 Task: Open Card Compliance Audit Execution in Board Content Marketing Podcast Strategy and Execution to Workspace Email Management and add a team member Softage.2@softage.net, a label Purple, a checklist Feng Shui, an attachment from your google drive, a color Purple and finally, add a card description 'Conduct customer research for new service' and a comment 'Given the potential impact of this task on our company reputation for innovation, let us ensure that we approach it with a sense of creativity and imagination.'. Add a start date 'Jan 06, 1900' with a due date 'Jan 13, 1900'
Action: Mouse moved to (670, 135)
Screenshot: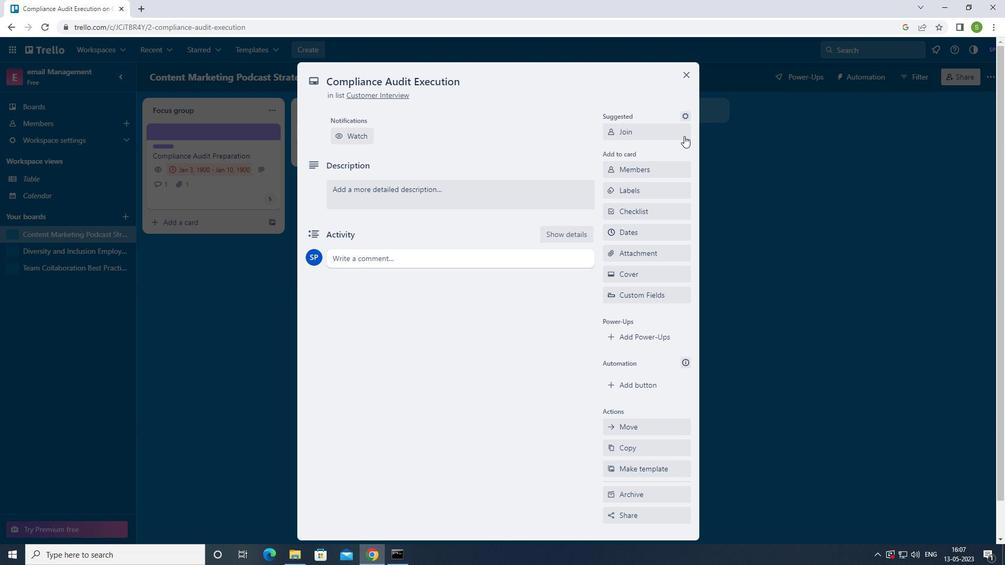 
Action: Mouse pressed left at (670, 135)
Screenshot: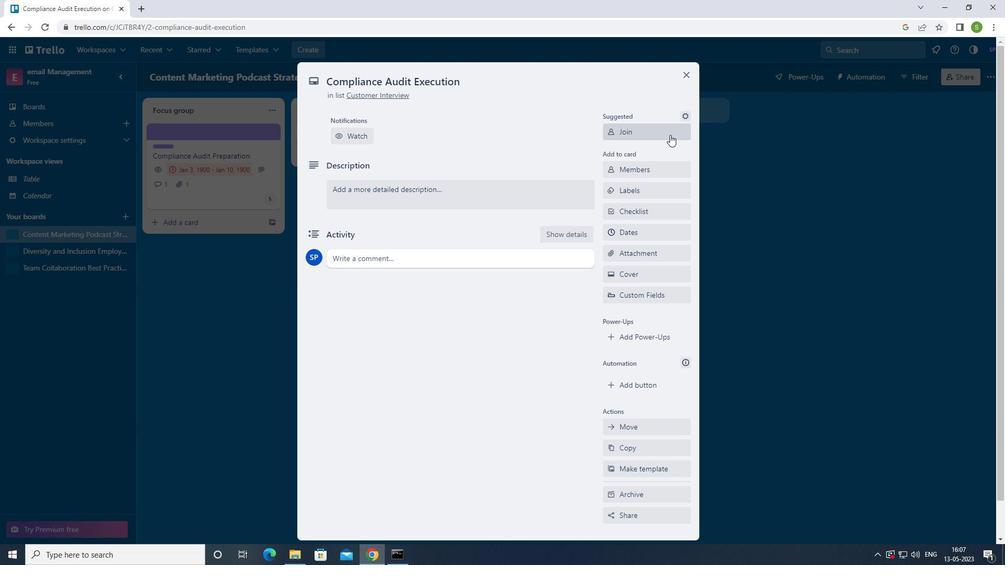 
Action: Mouse moved to (667, 134)
Screenshot: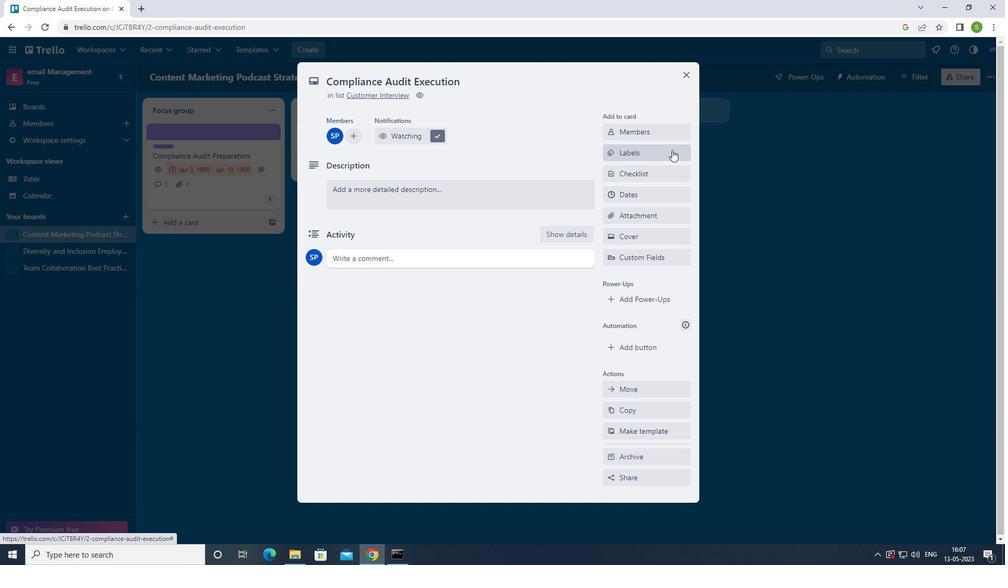 
Action: Mouse pressed left at (667, 134)
Screenshot: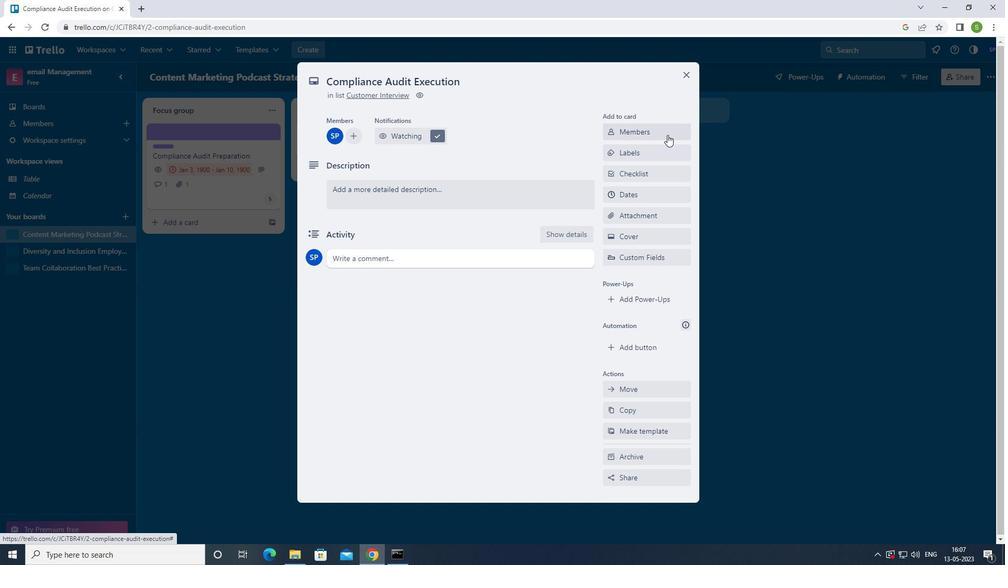 
Action: Mouse moved to (661, 122)
Screenshot: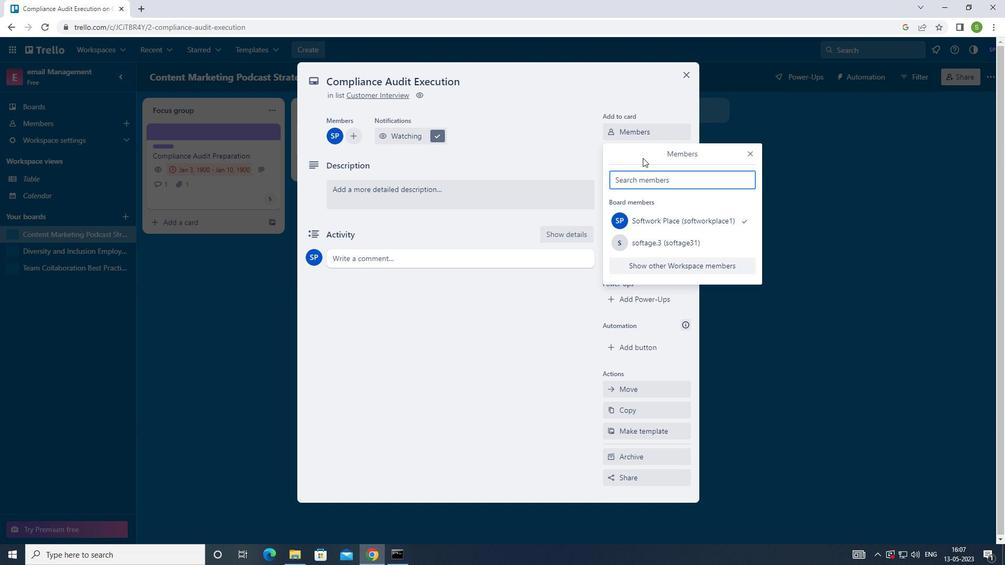 
Action: Key pressed <Key.shift>SOFTAGE.2<Key.shift>@SO
Screenshot: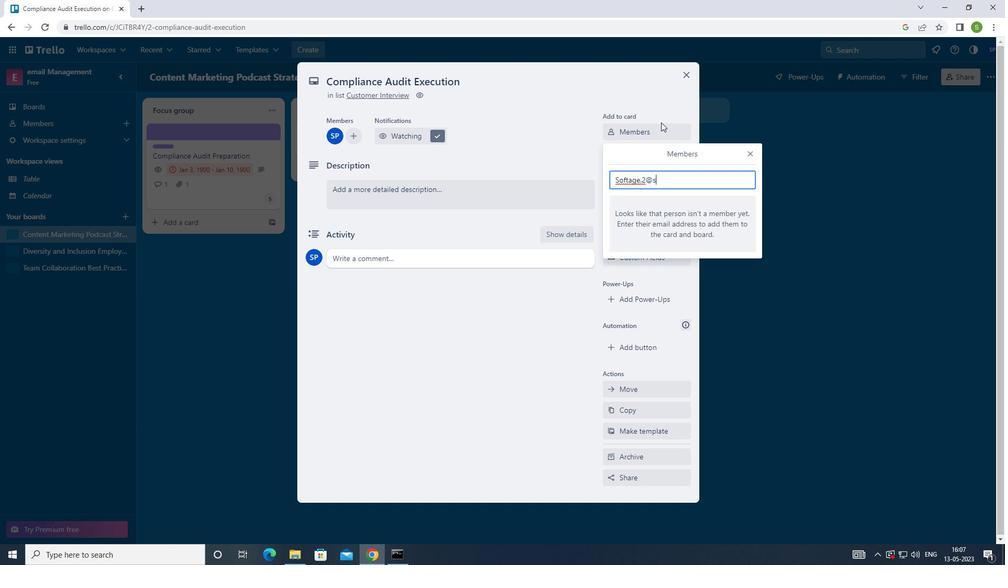 
Action: Mouse moved to (661, 122)
Screenshot: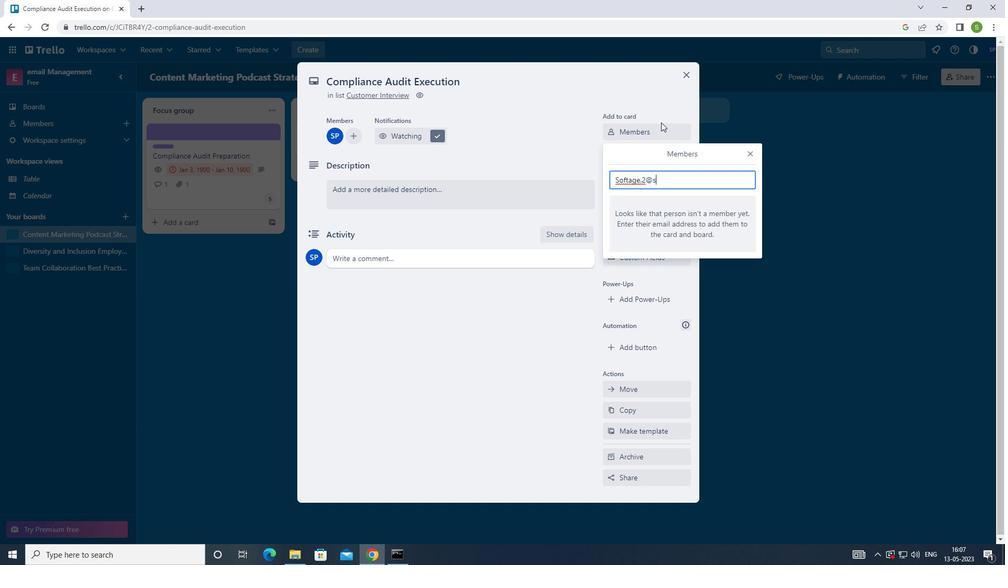 
Action: Key pressed FTAGE.NET
Screenshot: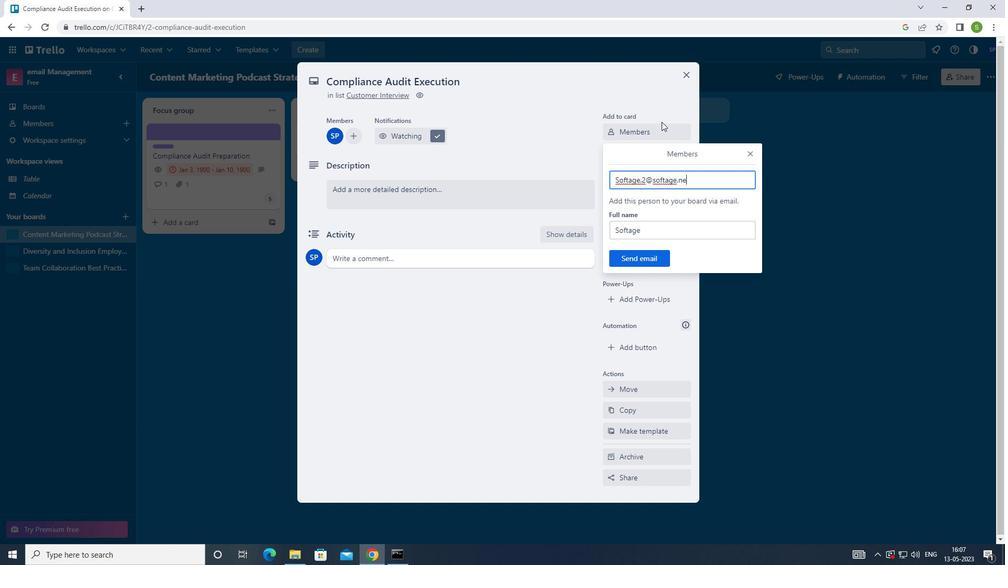 
Action: Mouse moved to (629, 257)
Screenshot: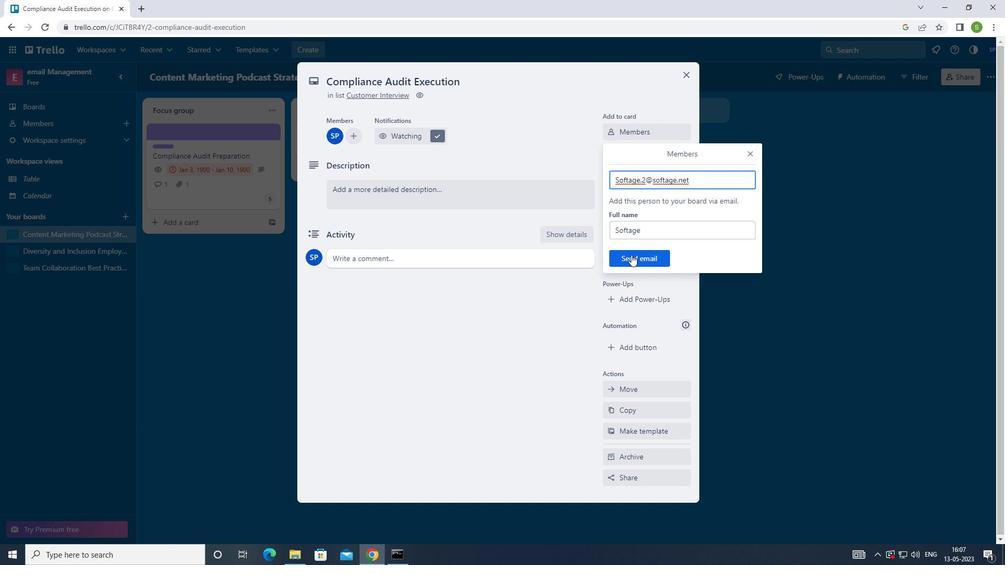 
Action: Mouse pressed left at (629, 257)
Screenshot: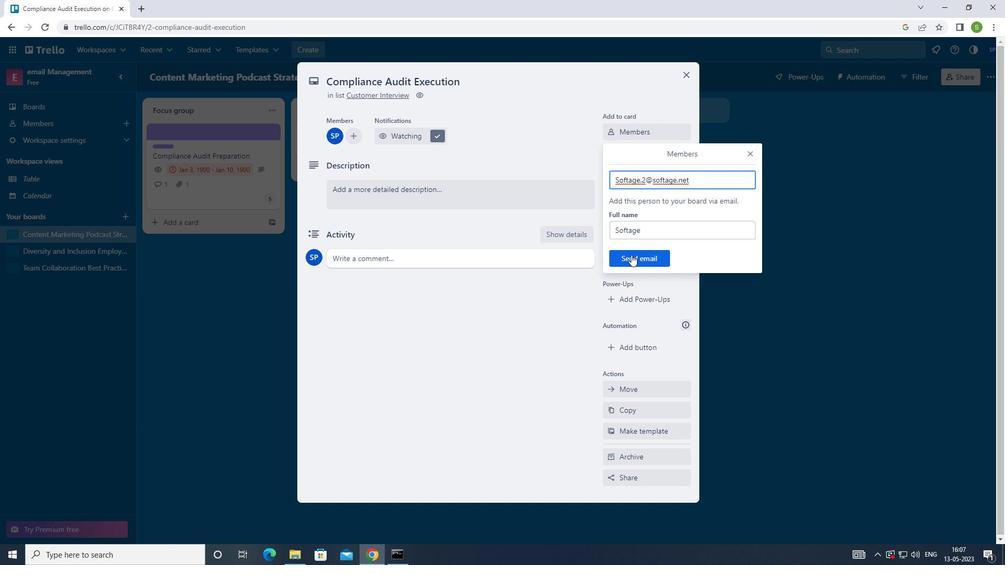 
Action: Mouse moved to (638, 157)
Screenshot: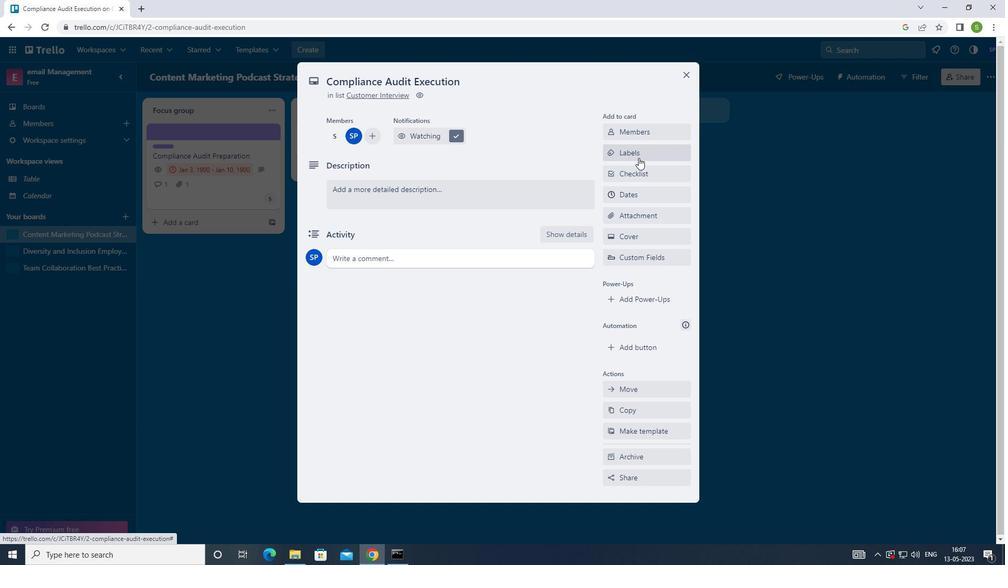 
Action: Mouse pressed left at (638, 157)
Screenshot: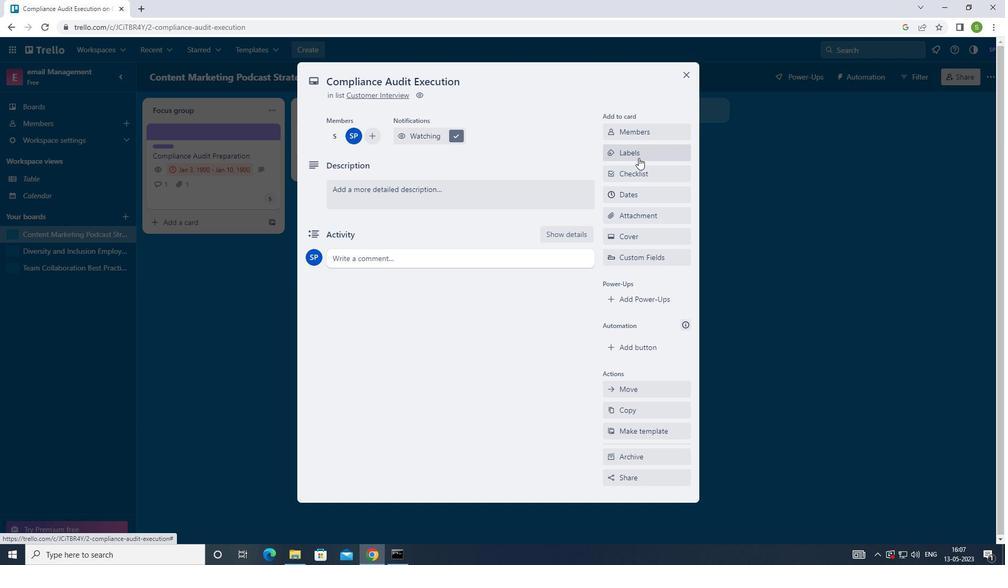 
Action: Mouse moved to (616, 314)
Screenshot: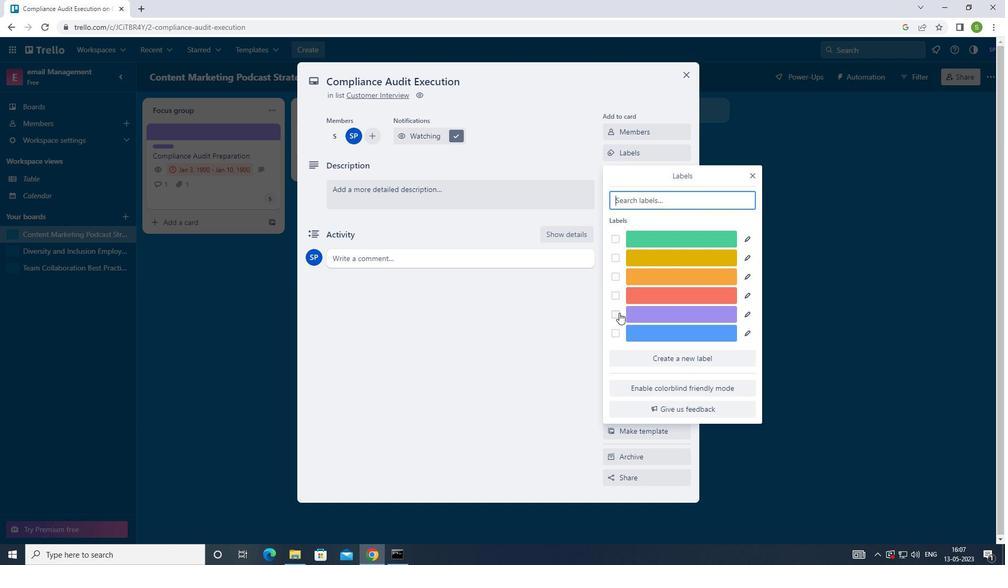 
Action: Mouse pressed left at (616, 314)
Screenshot: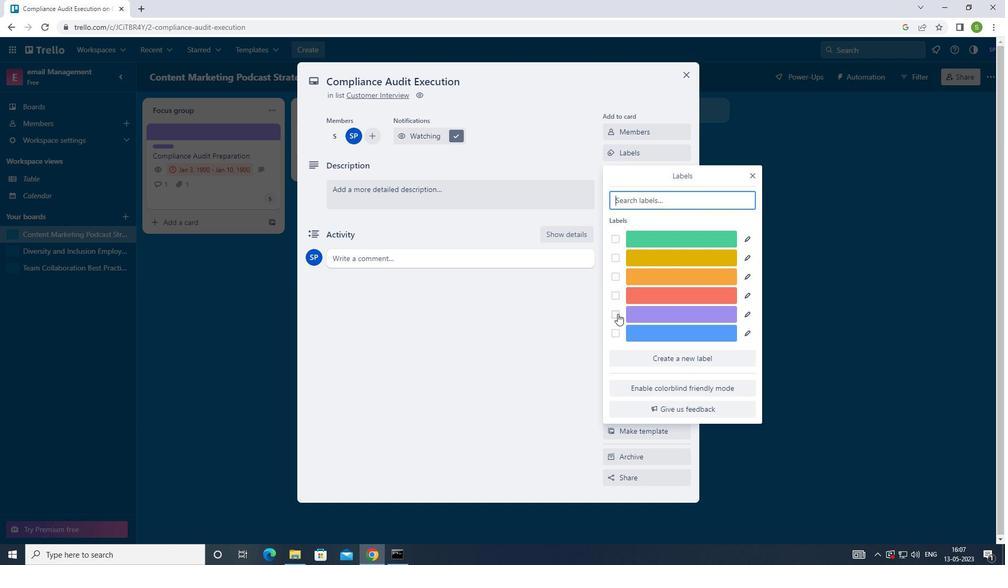 
Action: Mouse moved to (754, 179)
Screenshot: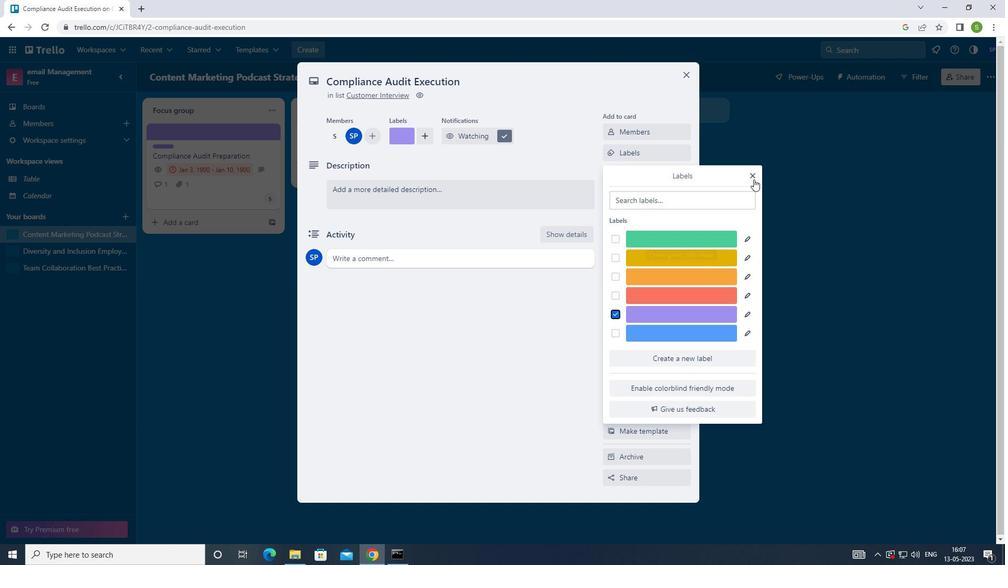 
Action: Mouse pressed left at (754, 179)
Screenshot: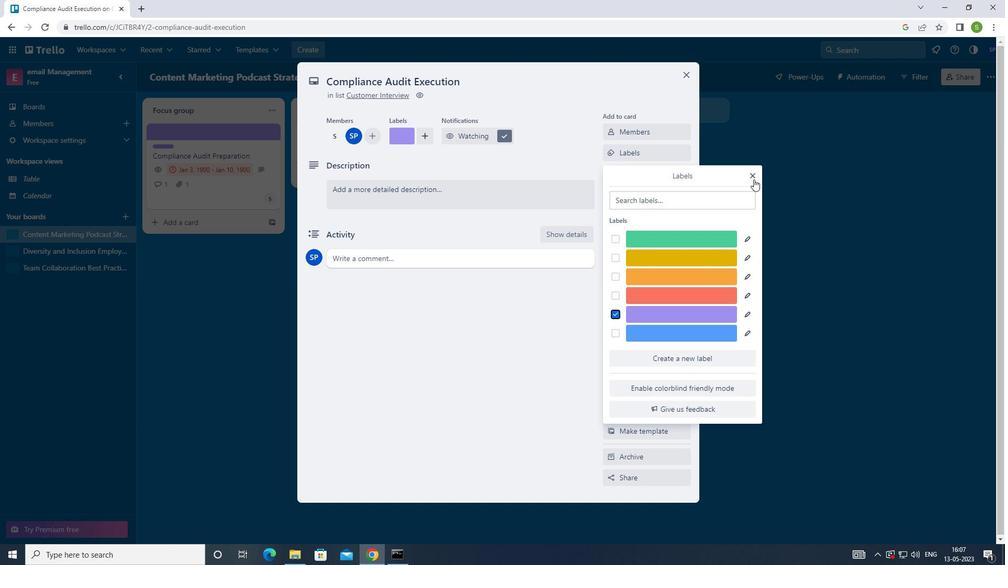 
Action: Mouse moved to (637, 178)
Screenshot: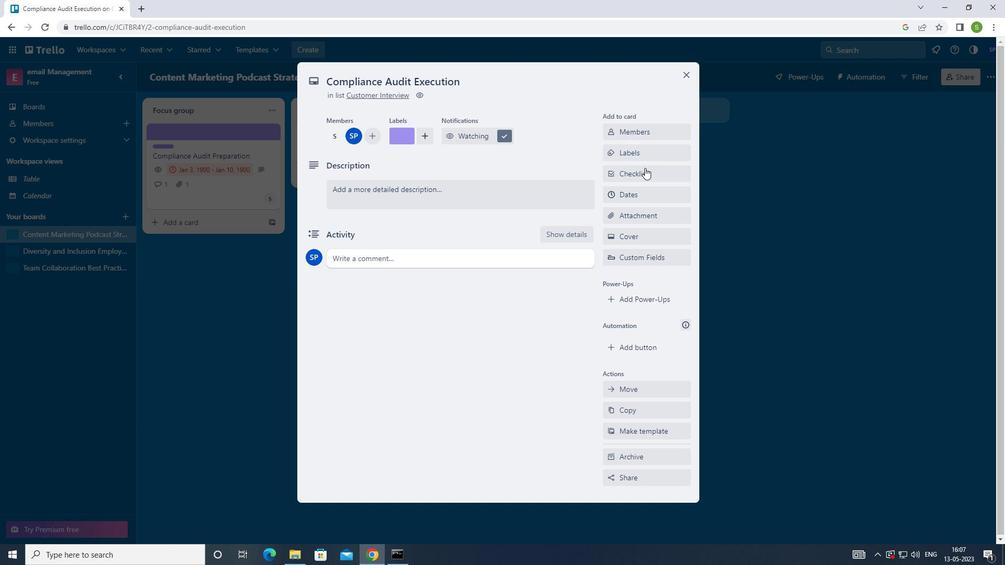 
Action: Mouse pressed left at (637, 178)
Screenshot: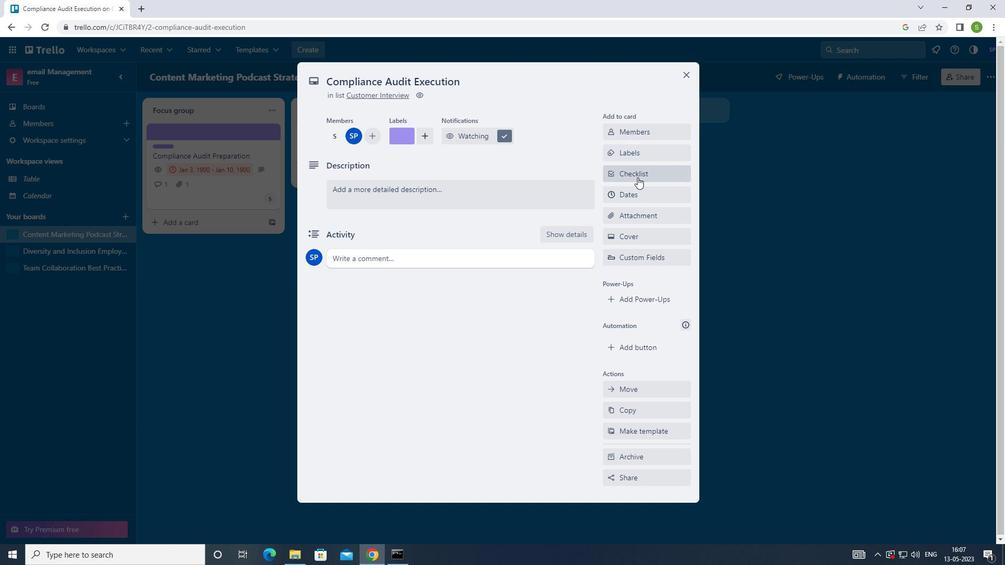 
Action: Mouse moved to (651, 197)
Screenshot: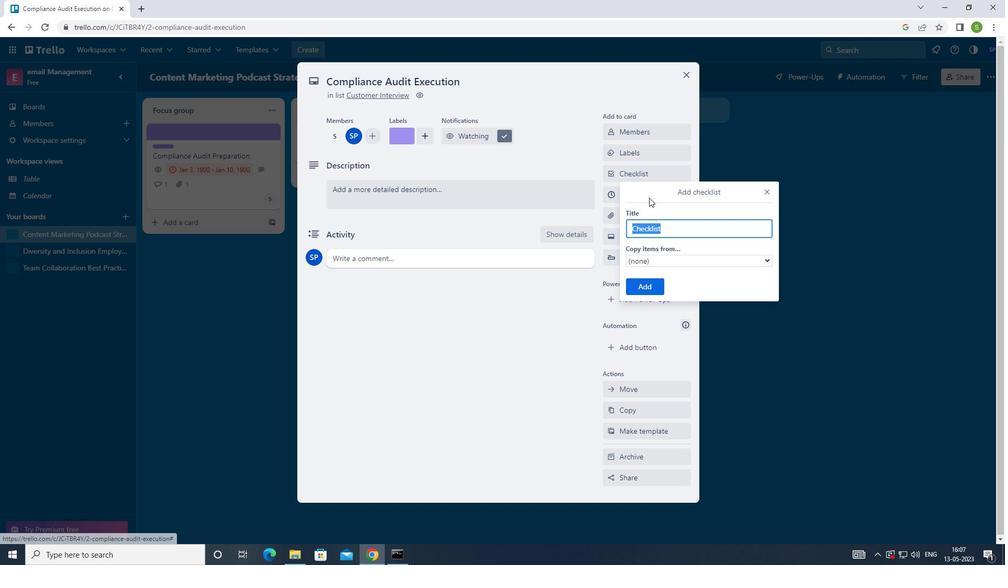 
Action: Key pressed <Key.shift><Key.shift><Key.shift><Key.shift>FENG<Key.space>SHUI
Screenshot: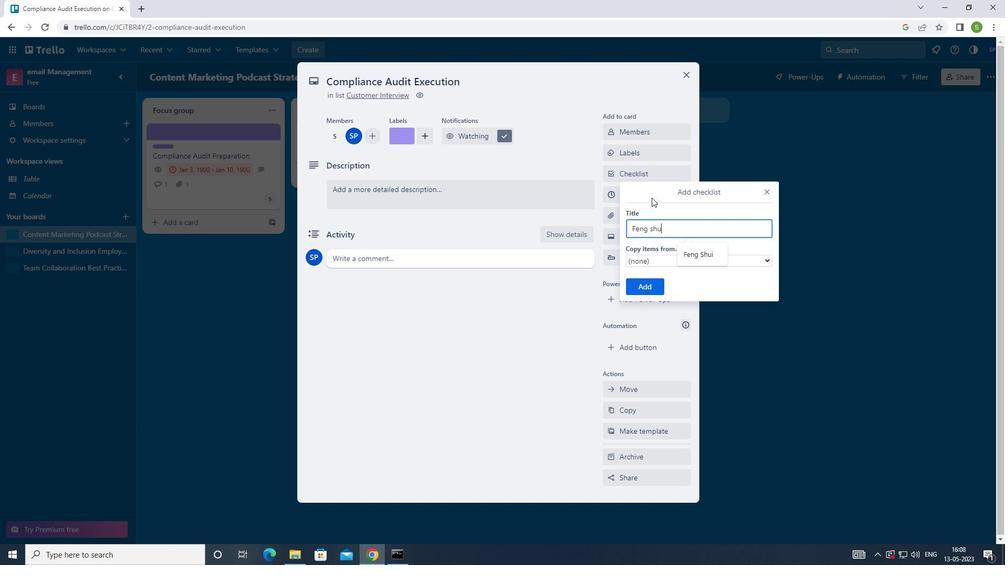 
Action: Mouse moved to (645, 284)
Screenshot: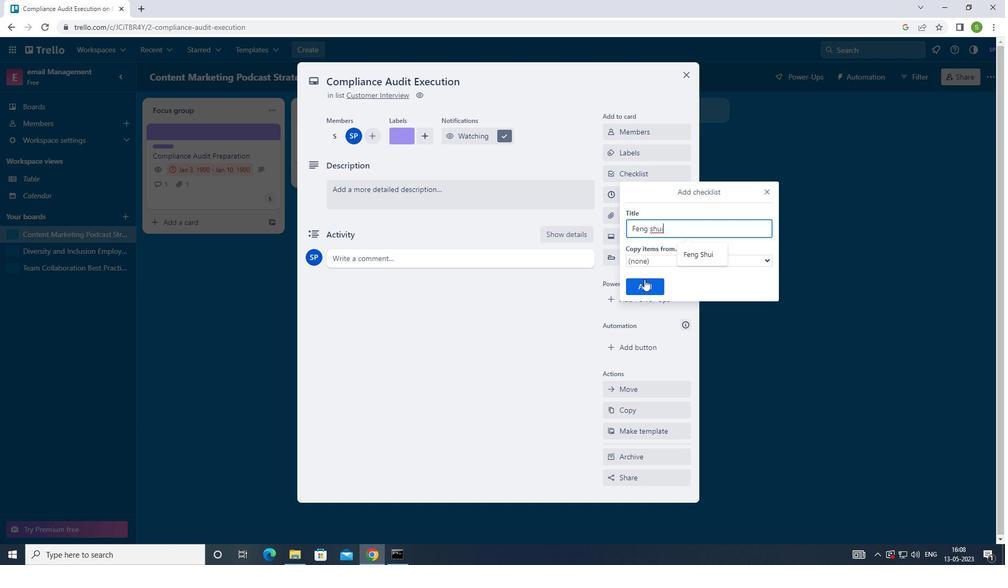 
Action: Mouse pressed left at (645, 284)
Screenshot: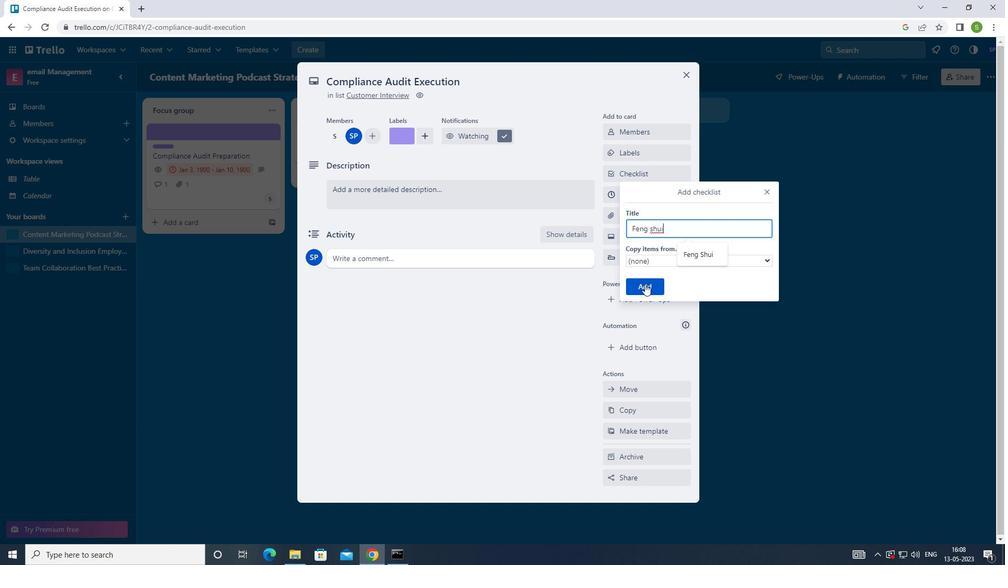 
Action: Mouse moved to (647, 220)
Screenshot: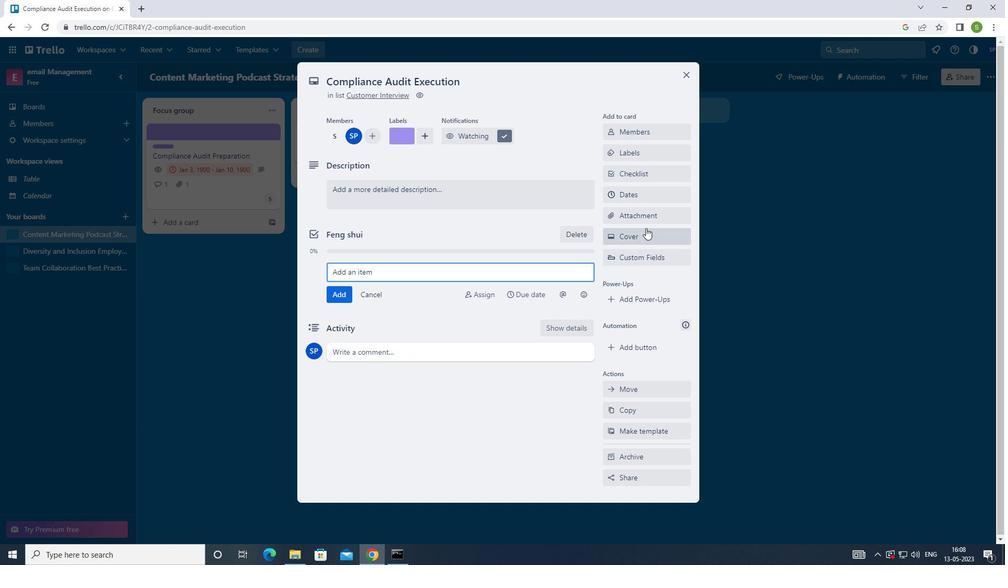 
Action: Mouse pressed left at (647, 220)
Screenshot: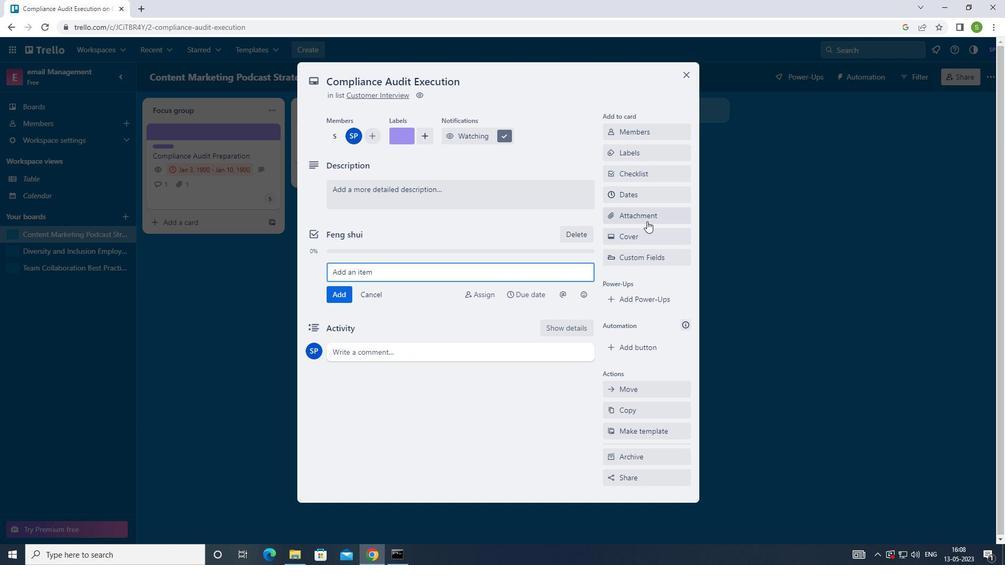 
Action: Mouse moved to (635, 296)
Screenshot: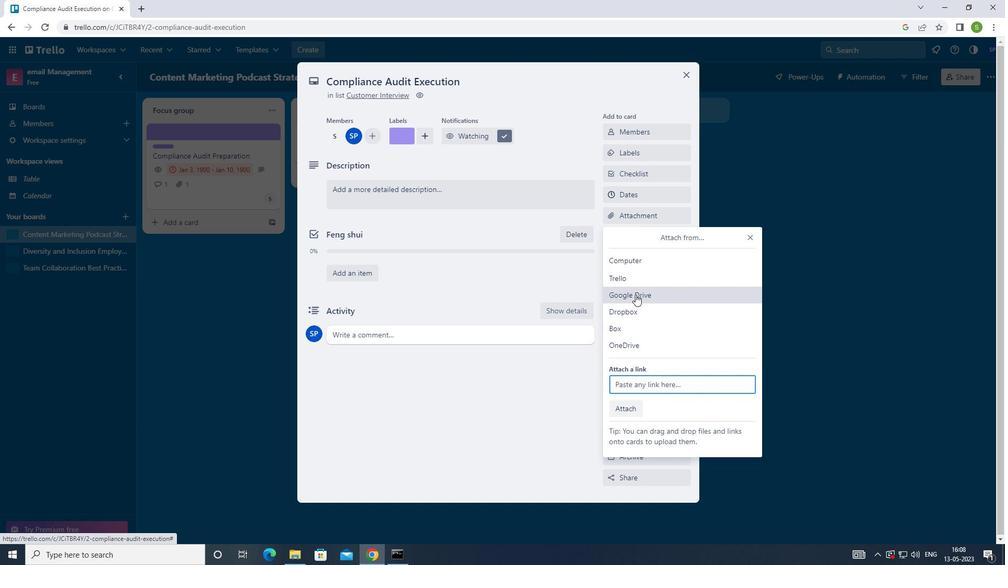 
Action: Mouse pressed left at (635, 296)
Screenshot: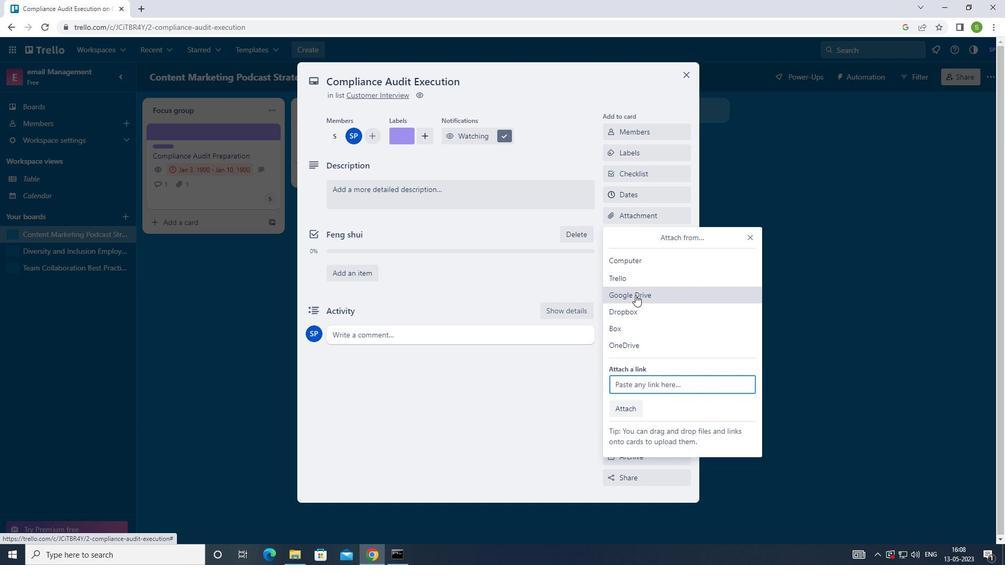 
Action: Mouse moved to (298, 261)
Screenshot: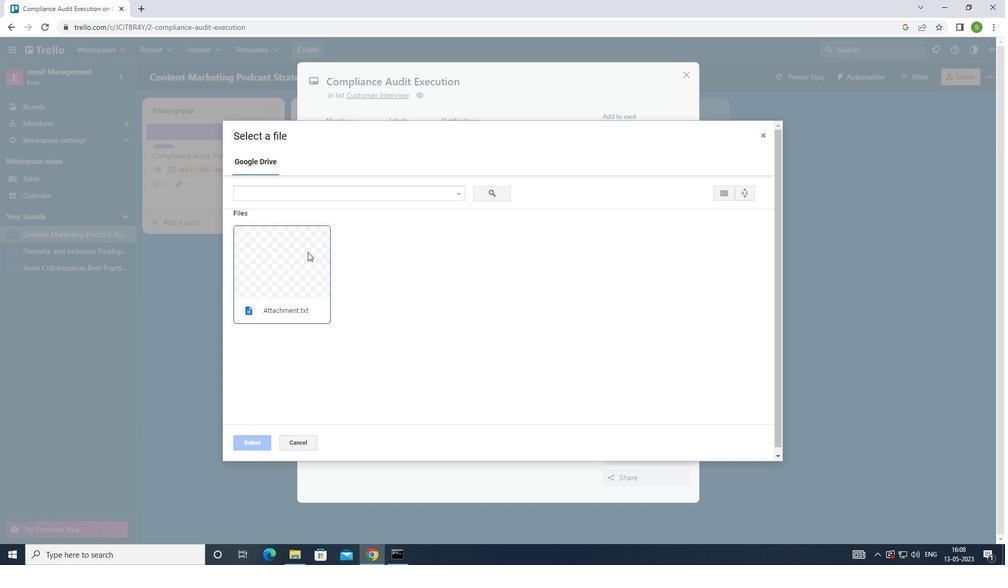 
Action: Mouse pressed left at (298, 261)
Screenshot: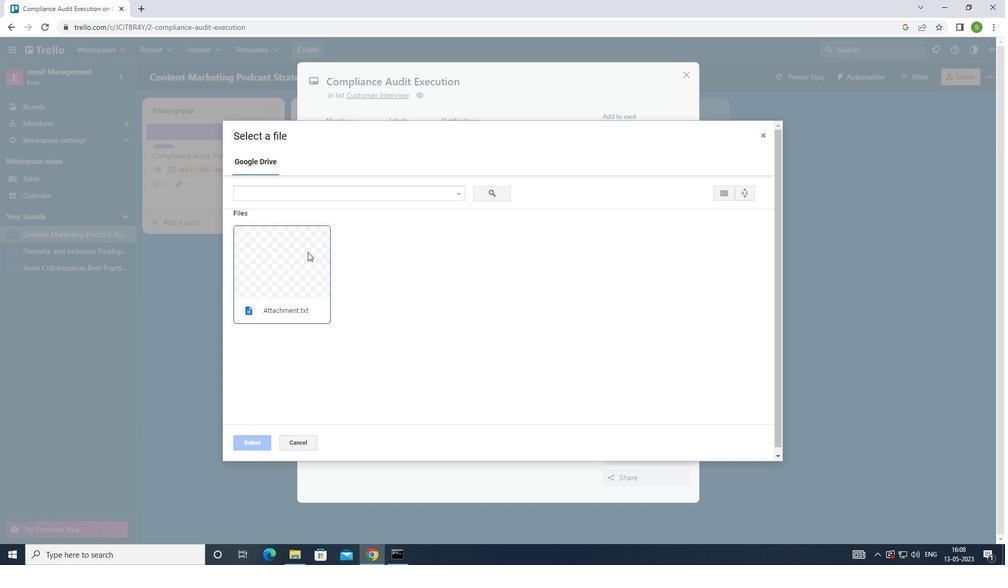 
Action: Mouse moved to (254, 439)
Screenshot: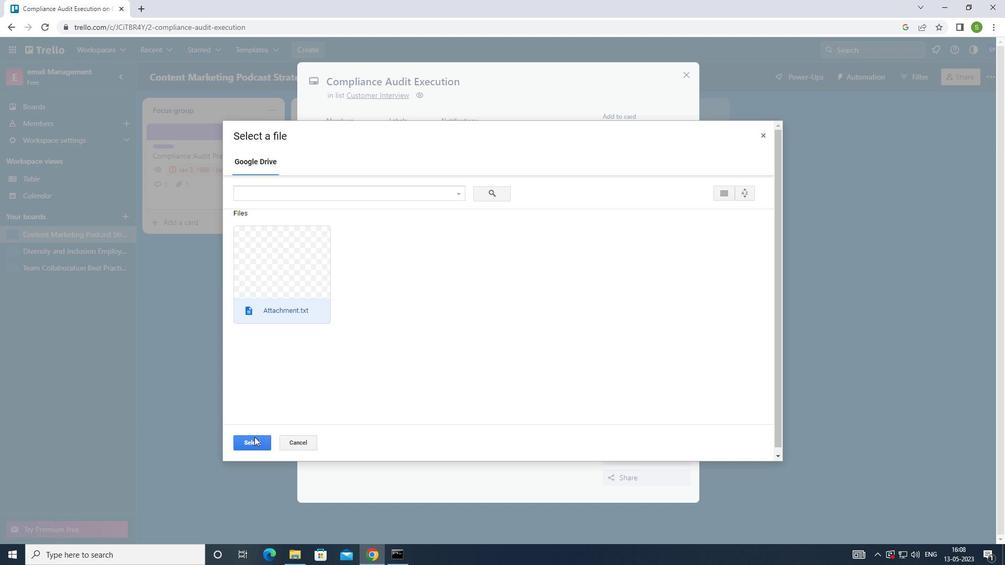 
Action: Mouse pressed left at (254, 439)
Screenshot: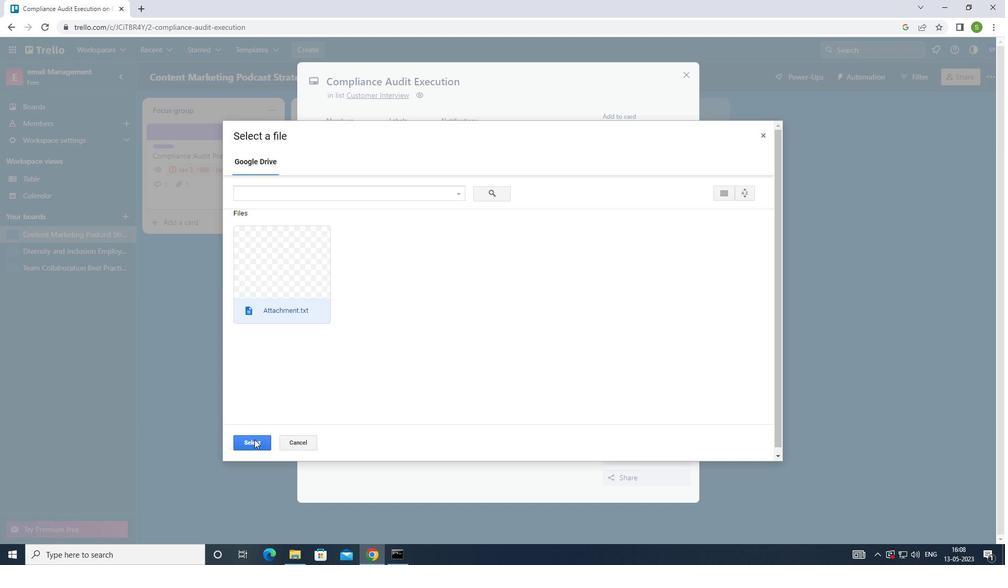 
Action: Mouse moved to (642, 238)
Screenshot: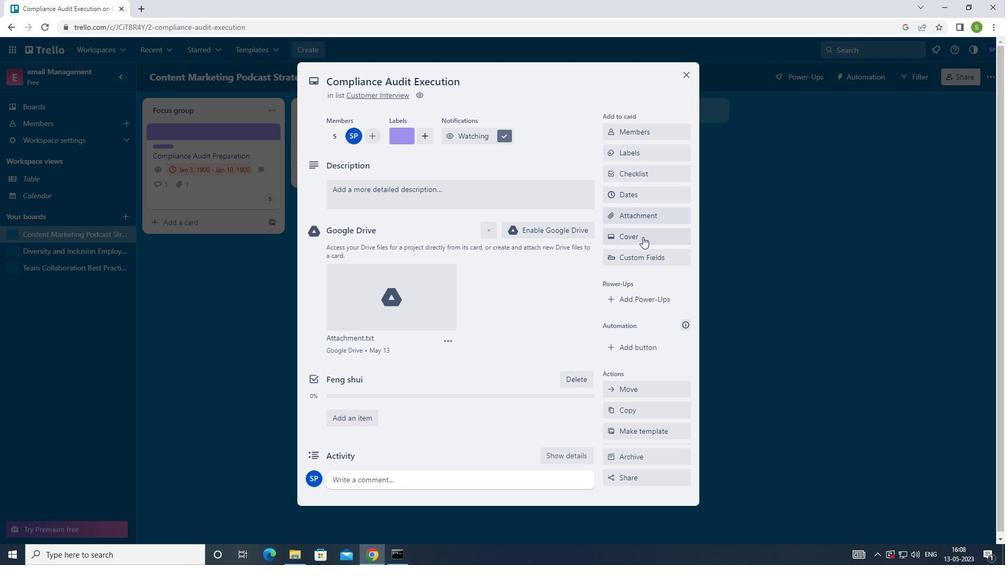 
Action: Mouse pressed left at (642, 238)
Screenshot: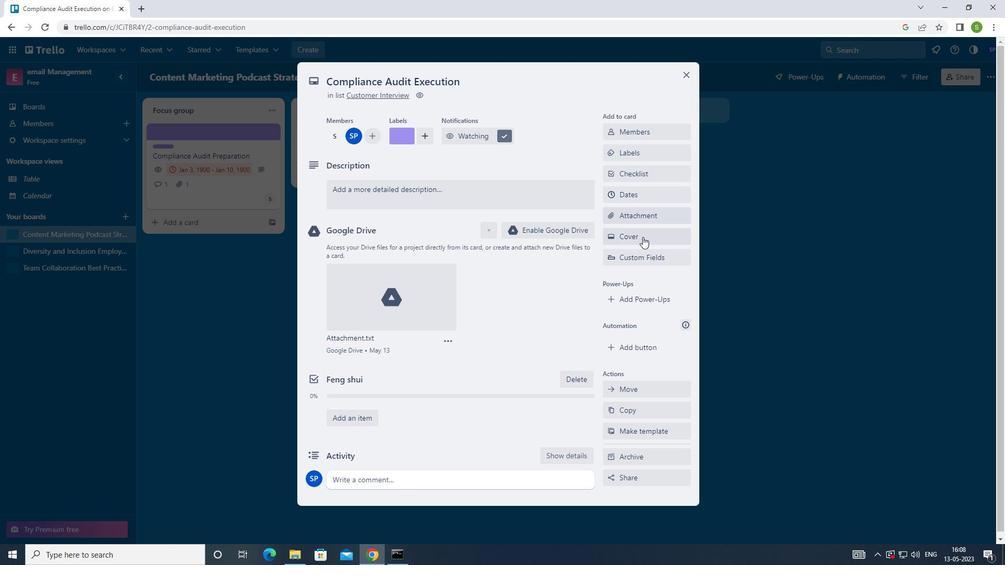 
Action: Mouse moved to (743, 336)
Screenshot: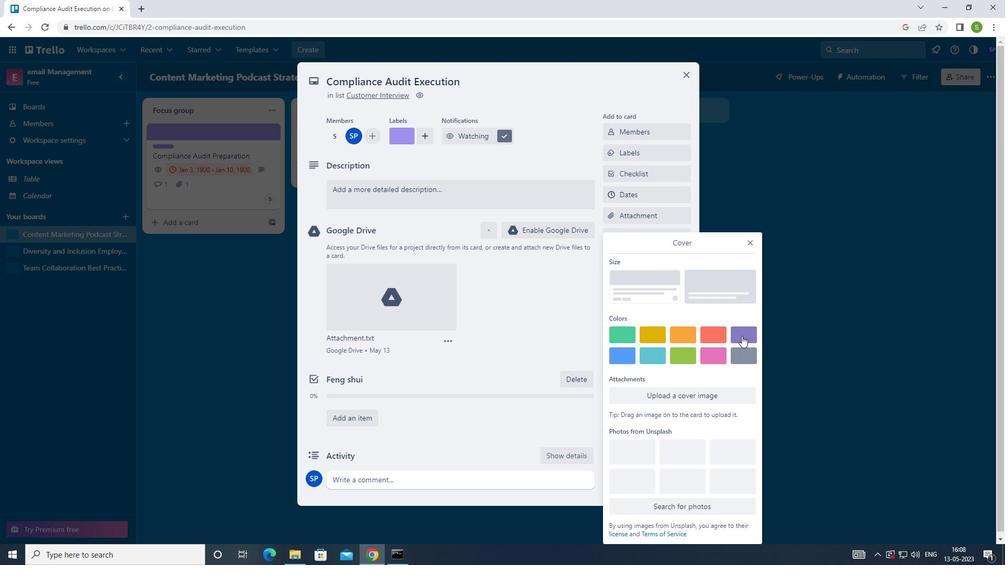 
Action: Mouse pressed left at (743, 336)
Screenshot: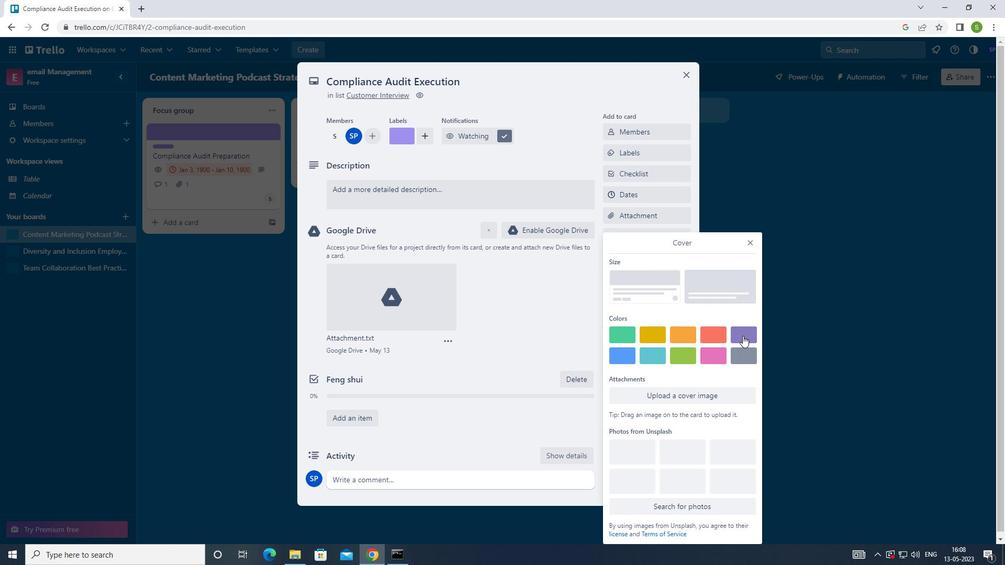 
Action: Mouse moved to (750, 221)
Screenshot: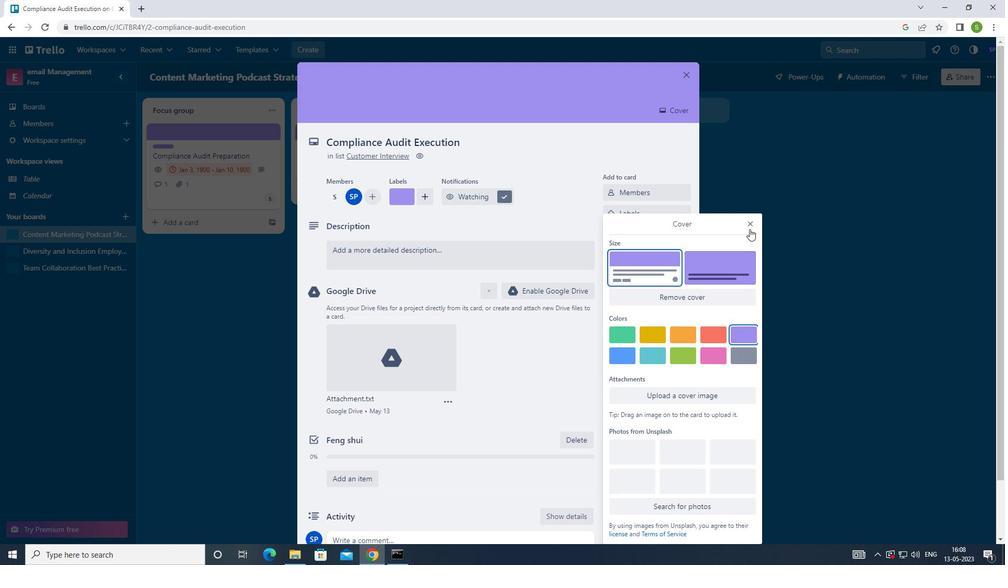 
Action: Mouse pressed left at (750, 221)
Screenshot: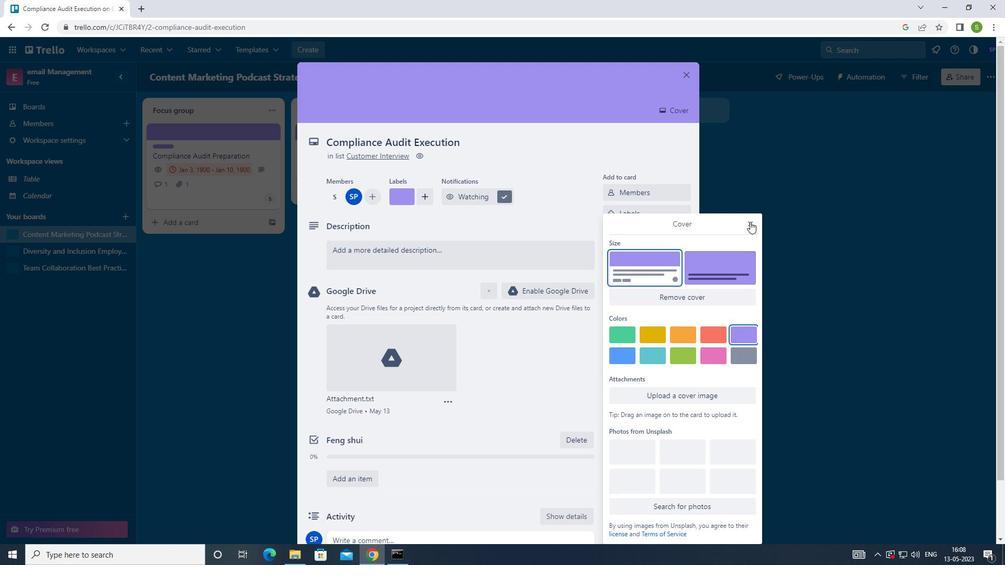 
Action: Mouse moved to (516, 258)
Screenshot: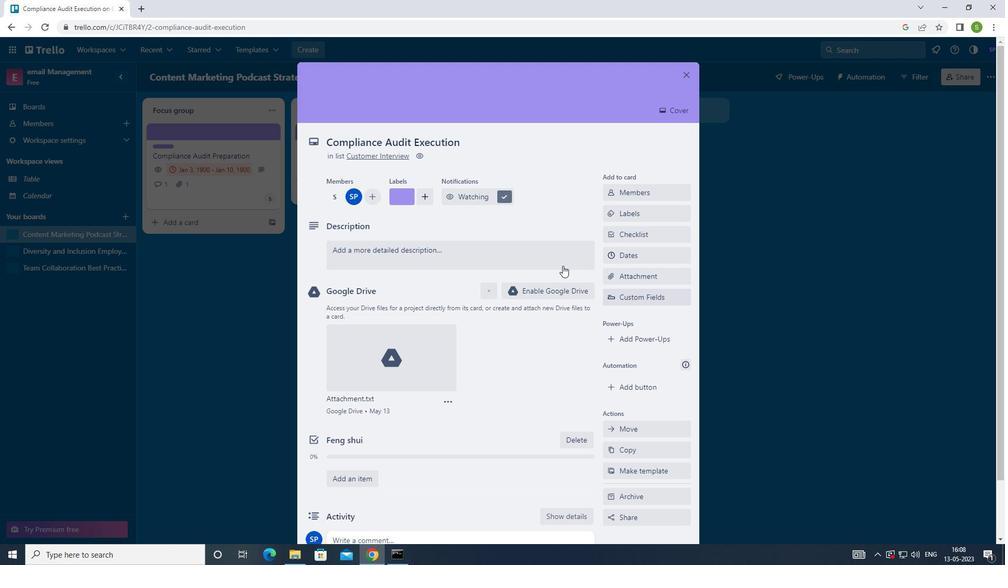 
Action: Mouse pressed left at (516, 258)
Screenshot: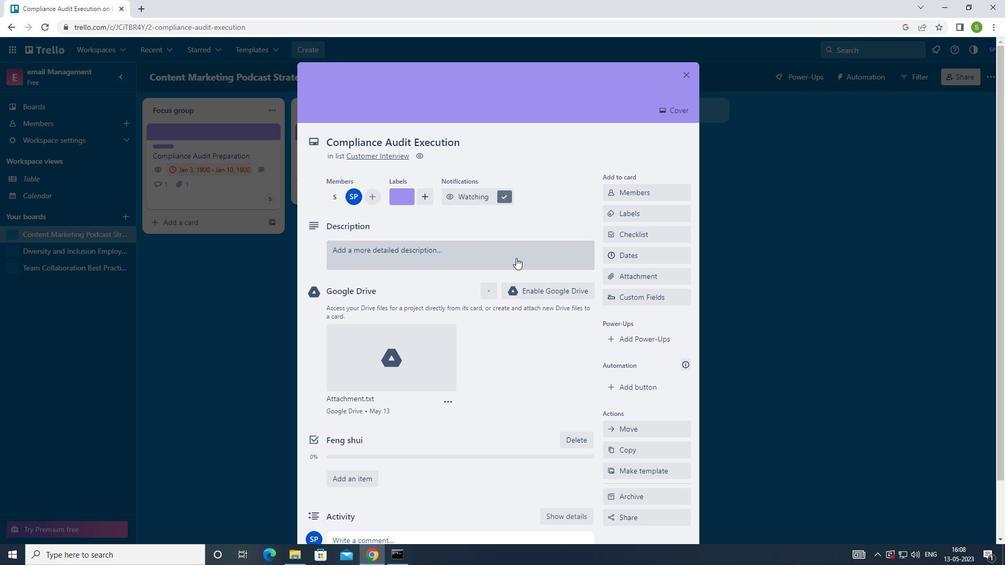 
Action: Mouse moved to (528, 256)
Screenshot: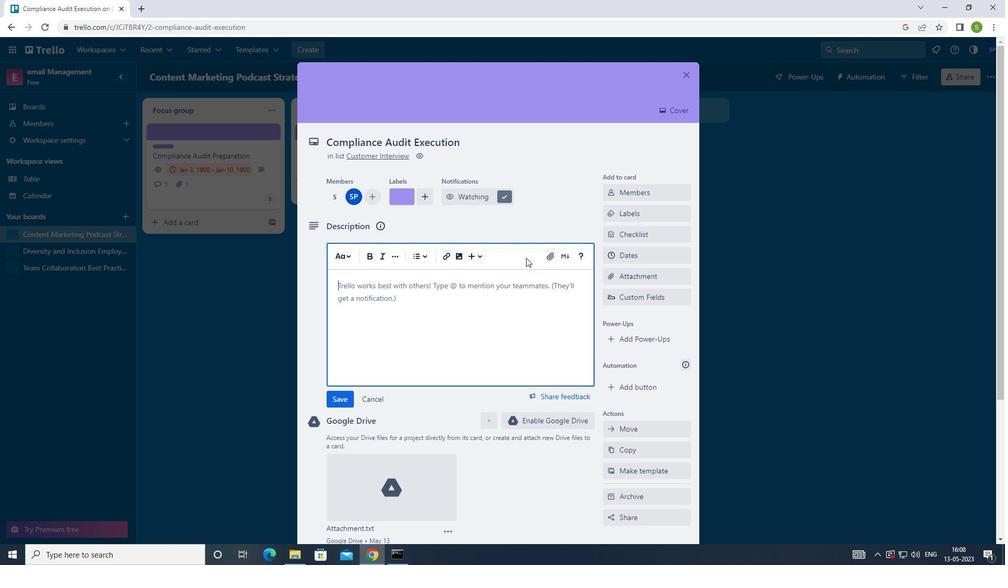 
Action: Key pressed <Key.shift>CONDUCT<Key.space>CUSTOMER<Key.space>RESEARCH<Key.space>FOR<Key.space>NEW<Key.space>SEVICE
Screenshot: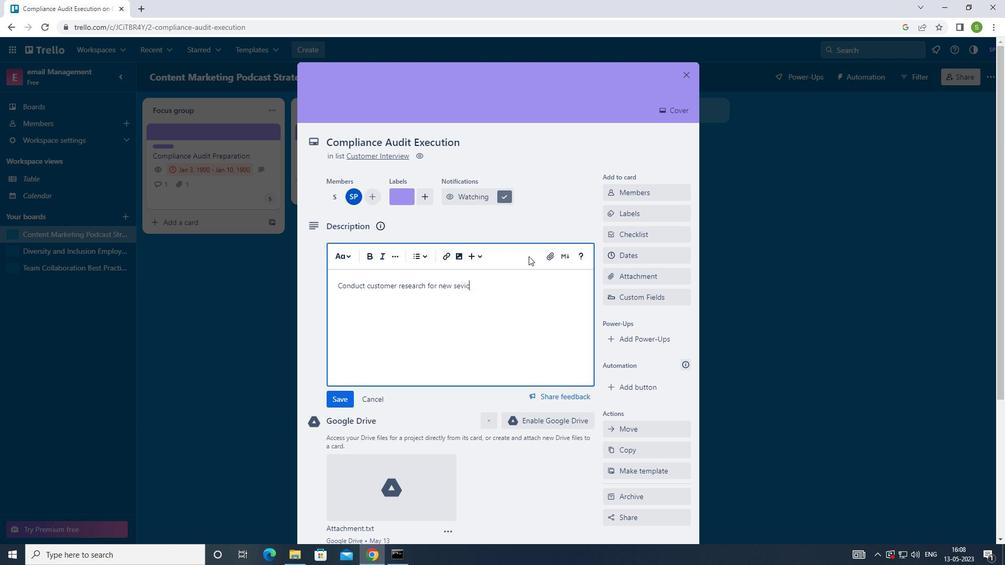 
Action: Mouse moved to (460, 287)
Screenshot: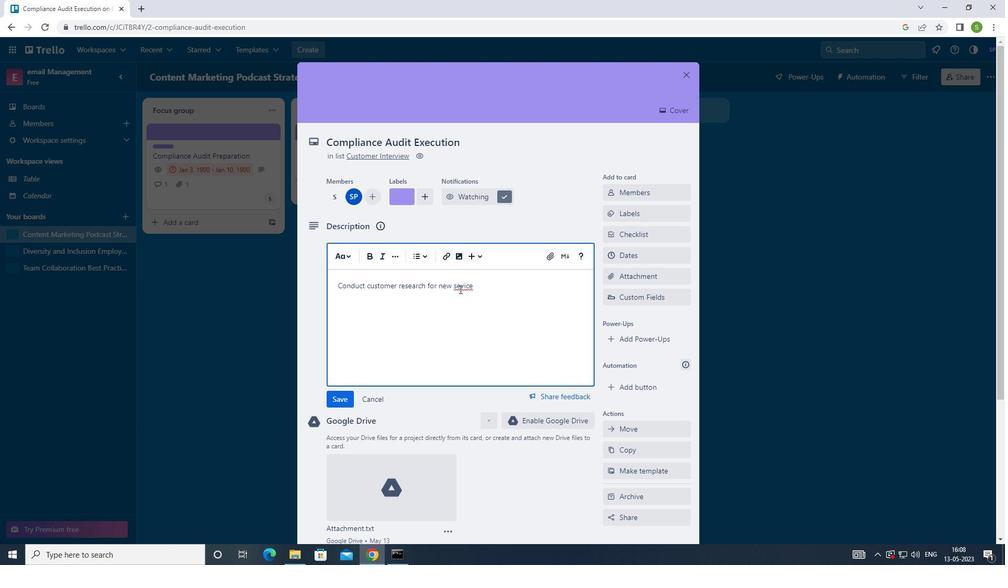 
Action: Mouse pressed left at (460, 287)
Screenshot: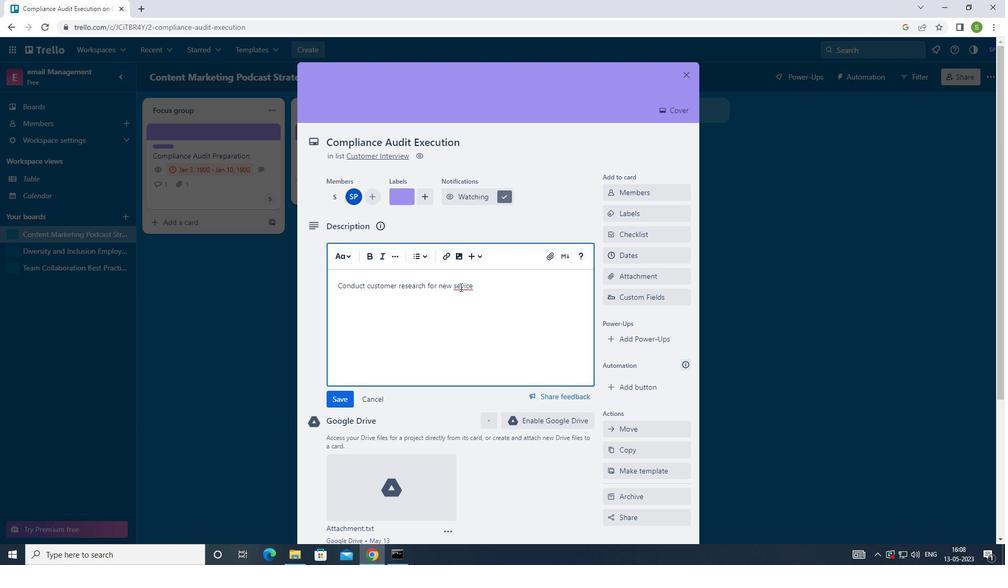
Action: Mouse moved to (462, 290)
Screenshot: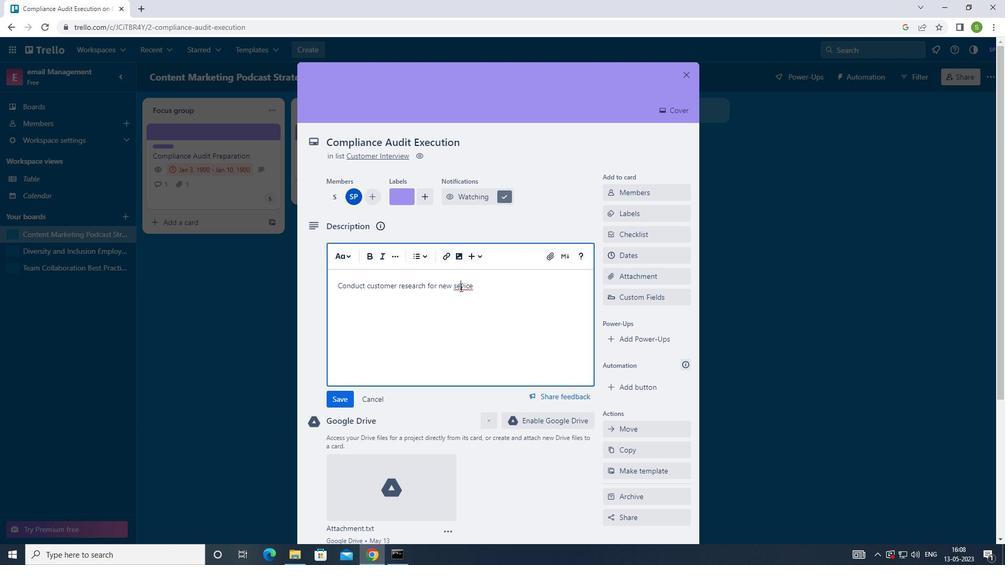 
Action: Key pressed R
Screenshot: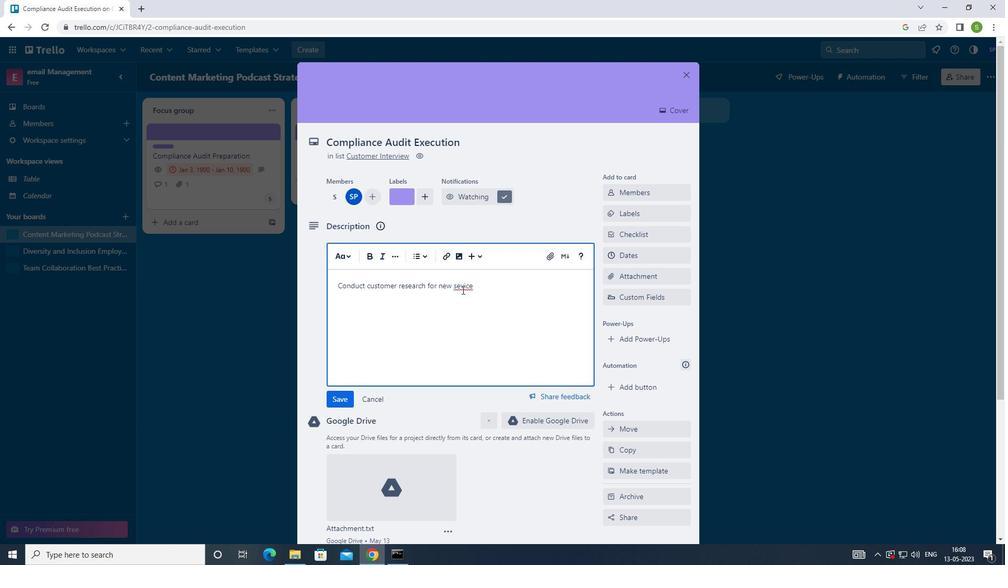 
Action: Mouse moved to (348, 393)
Screenshot: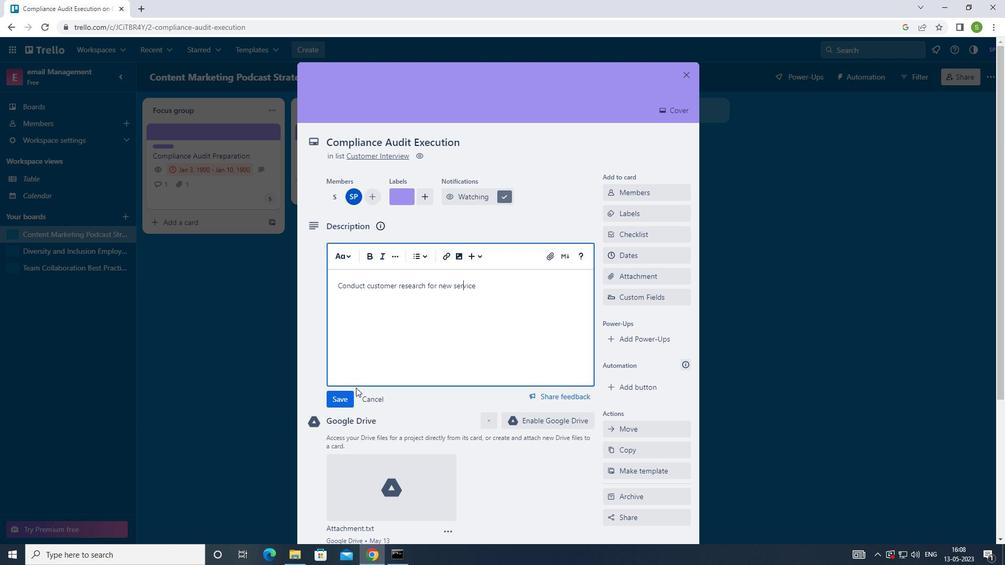 
Action: Mouse pressed left at (348, 393)
Screenshot: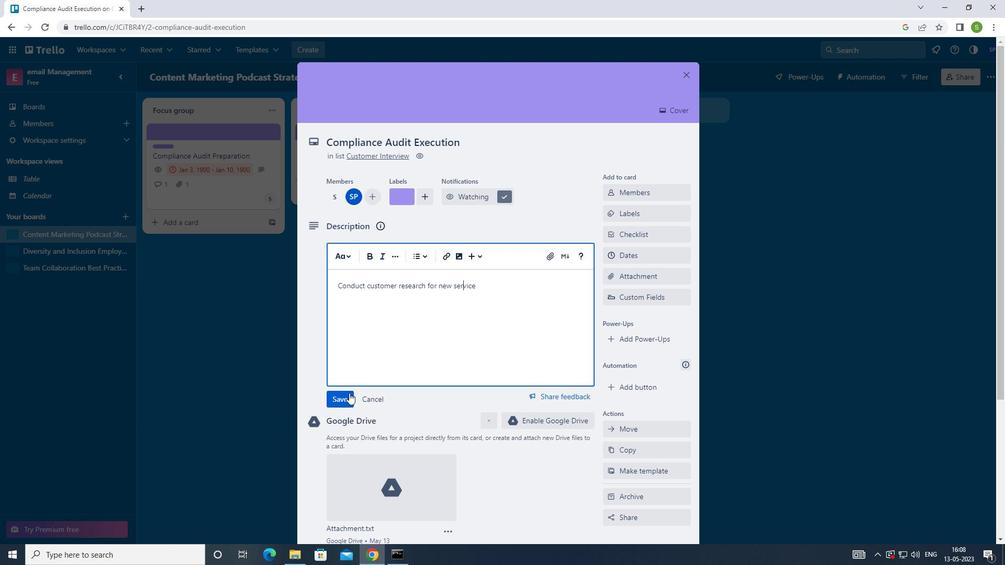 
Action: Mouse moved to (447, 395)
Screenshot: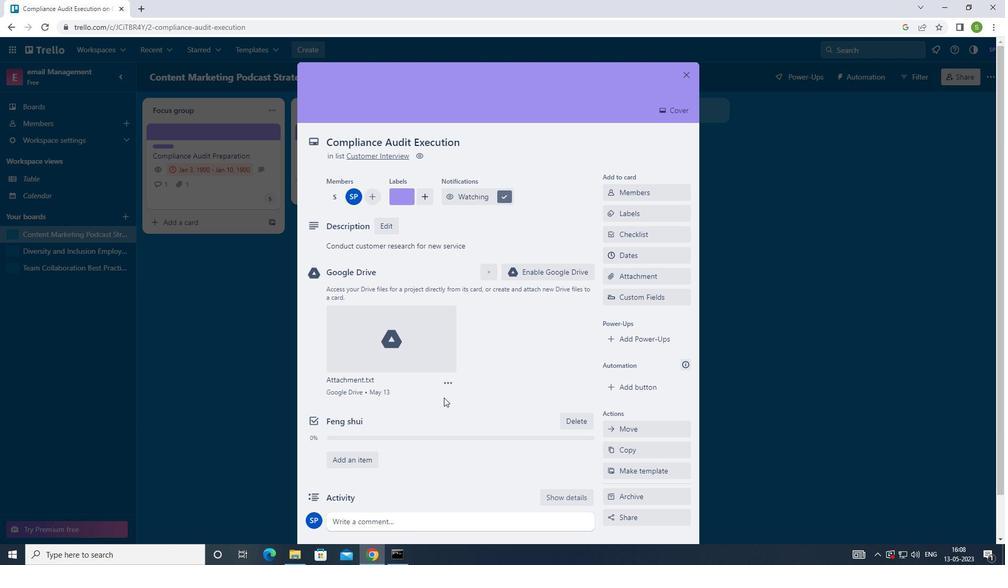 
Action: Mouse scrolled (447, 394) with delta (0, 0)
Screenshot: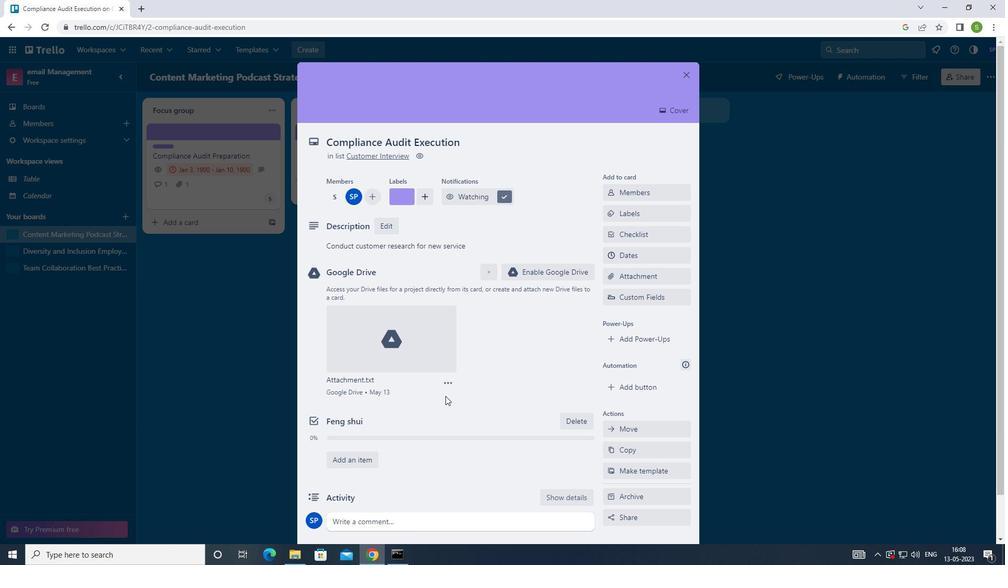 
Action: Mouse moved to (447, 395)
Screenshot: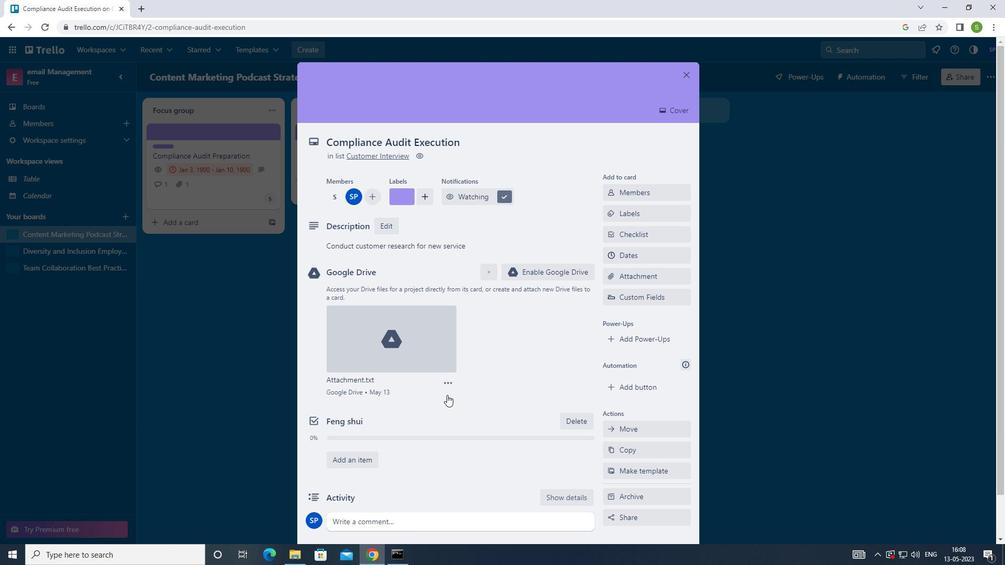 
Action: Mouse scrolled (447, 395) with delta (0, 0)
Screenshot: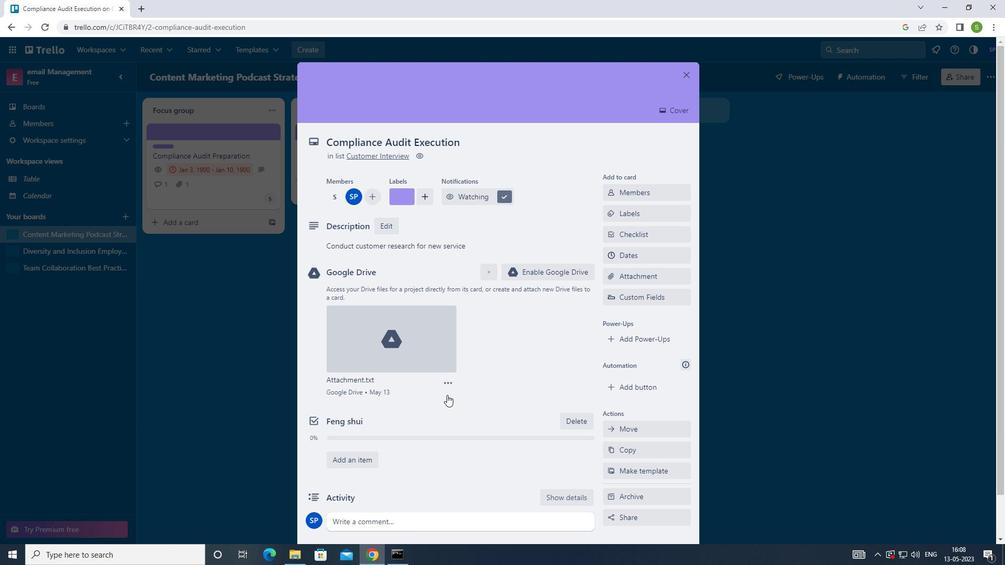 
Action: Mouse moved to (446, 395)
Screenshot: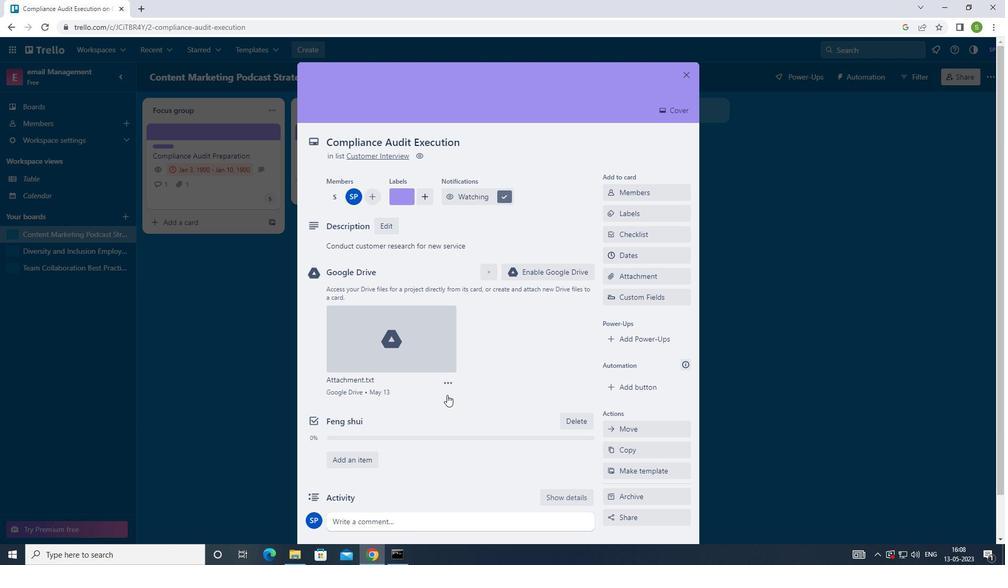 
Action: Mouse scrolled (446, 395) with delta (0, 0)
Screenshot: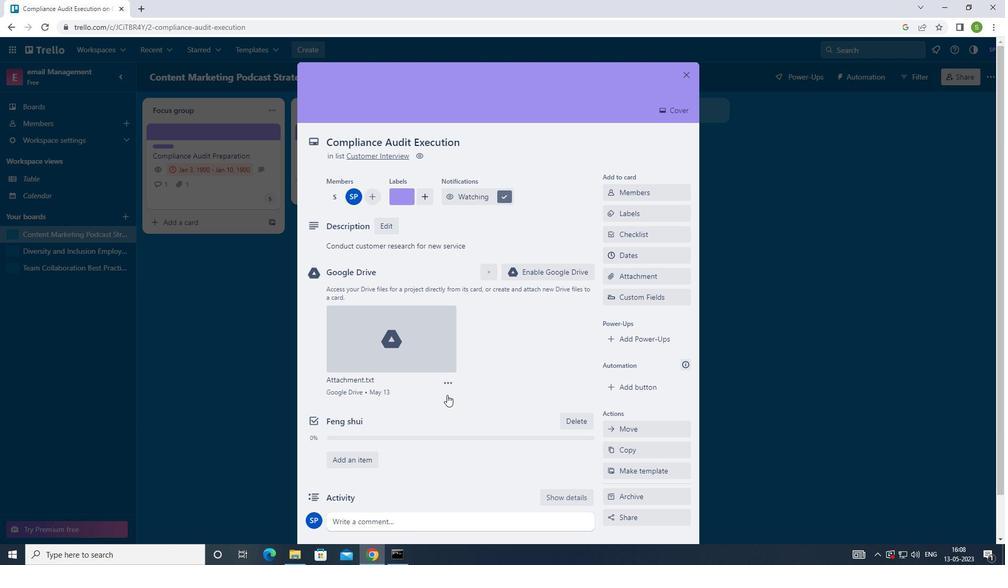 
Action: Mouse moved to (426, 473)
Screenshot: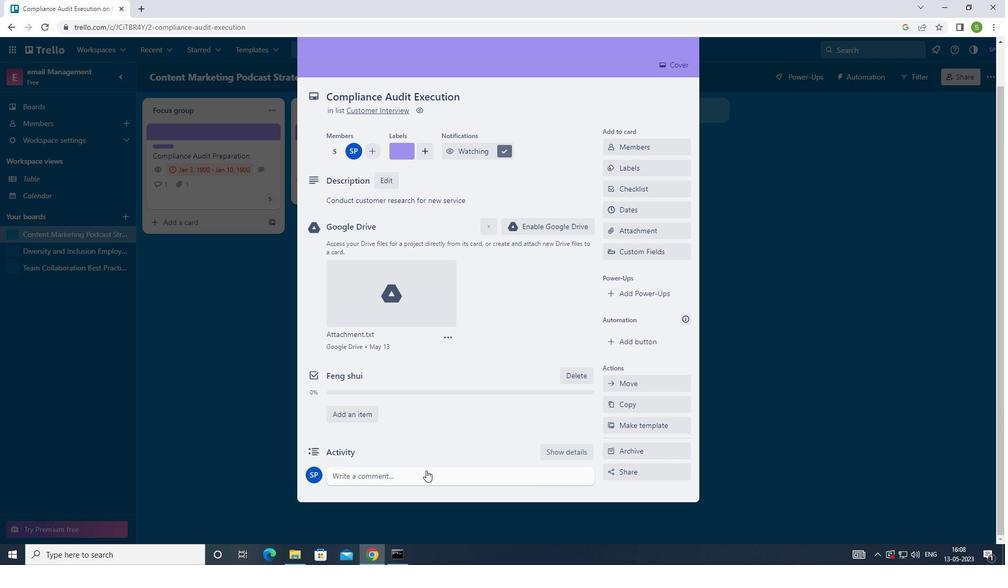 
Action: Mouse pressed left at (426, 473)
Screenshot: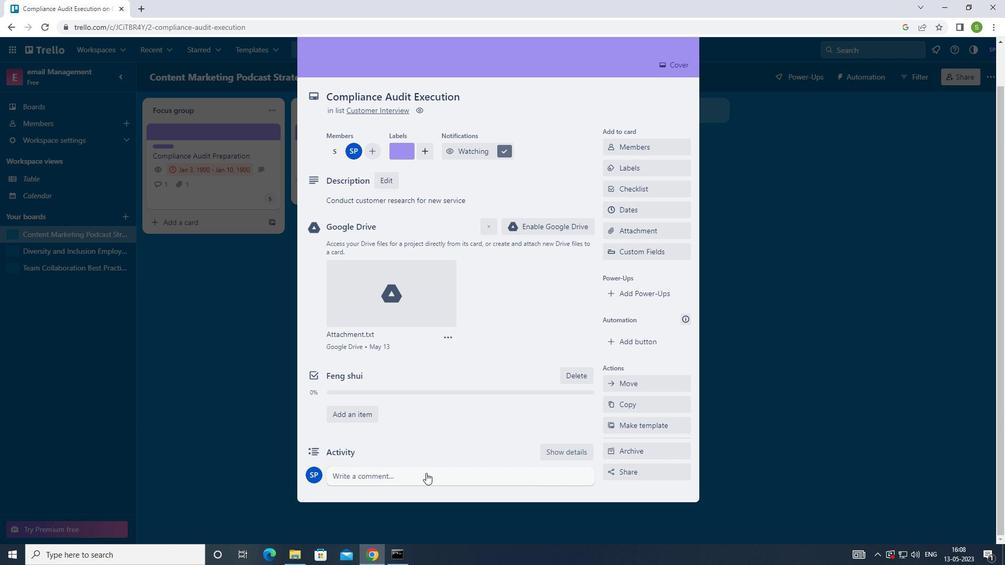 
Action: Mouse moved to (500, 414)
Screenshot: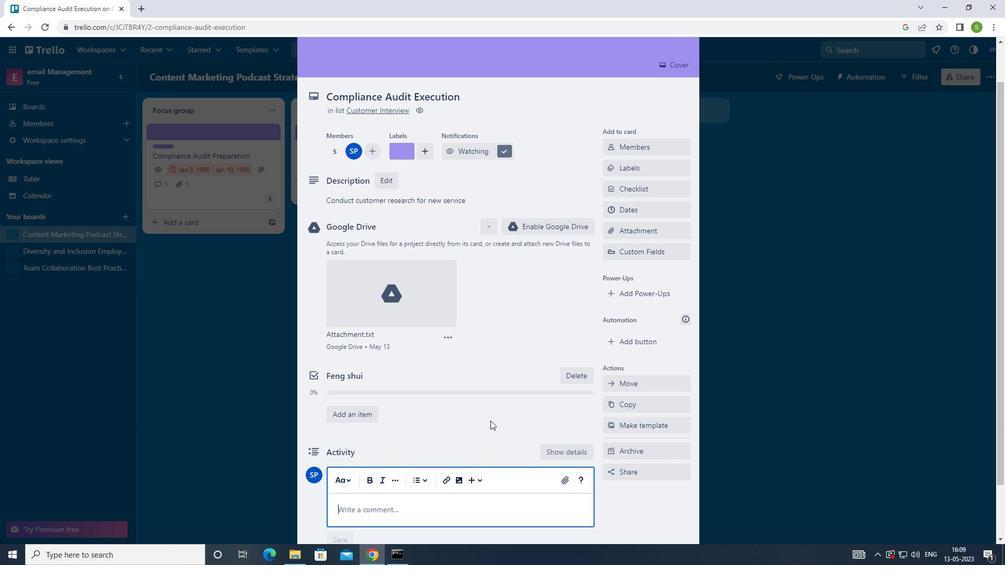 
Action: Key pressed <Key.shift>GIVEN<Key.space>THE<Key.space>POTENR<Key.backspace>TI
Screenshot: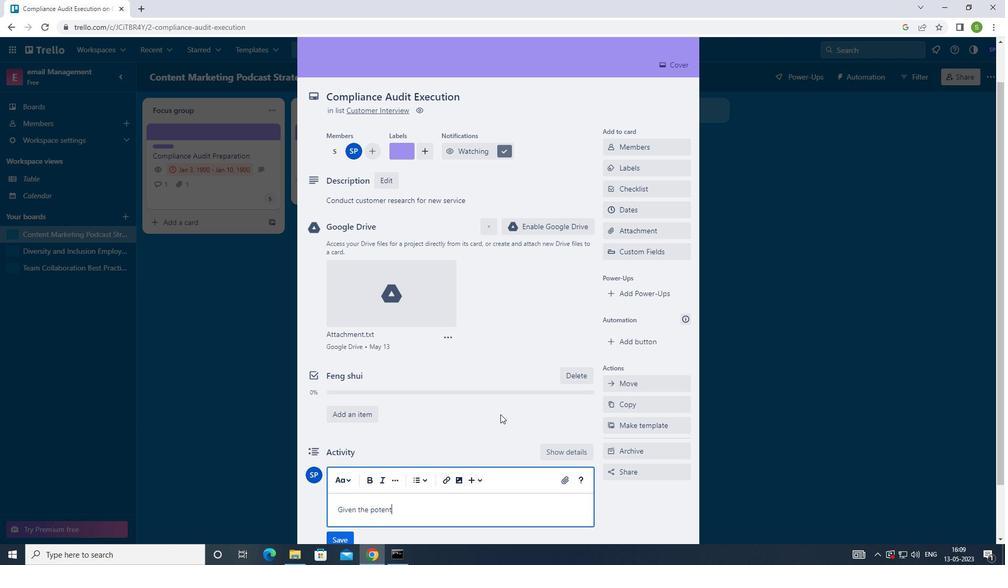 
Action: Mouse moved to (501, 414)
Screenshot: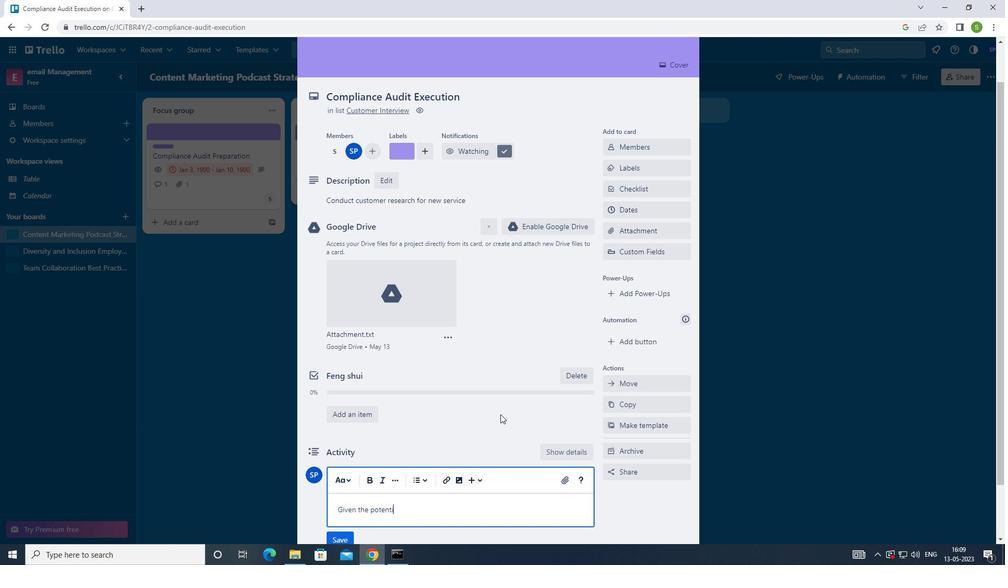 
Action: Key pressed AL<Key.space>IMPACT<Key.space>OF<Key.space>THIS<Key.space>TASK<Key.space>ON<Key.space>OUR<Key.space>COMPANY<Key.space>REPUTATION<Key.space>FOR<Key.space>INNOVATION<Key.space>LET<Key.space>US<Key.space>ENSURE<Key.space>THAT<Key.space>WE<Key.space>APPROACH<Key.space>IT<Key.space>WITH<Key.space>A<Key.space>SENSE<Key.space>OF<Key.space>CREATIVITY<Key.space>AND<Key.space>IMAGINATION
Screenshot: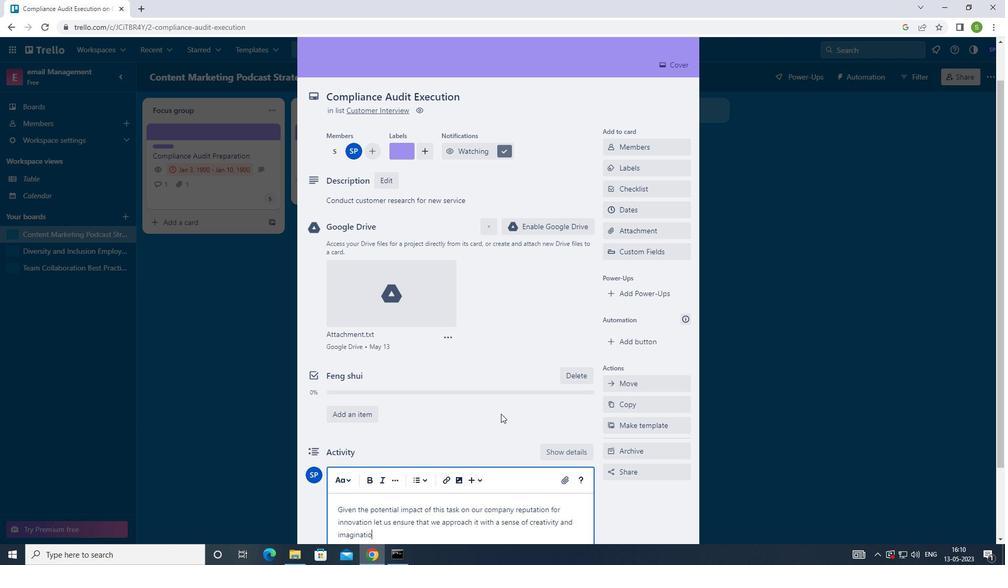 
Action: Mouse scrolled (501, 413) with delta (0, 0)
Screenshot: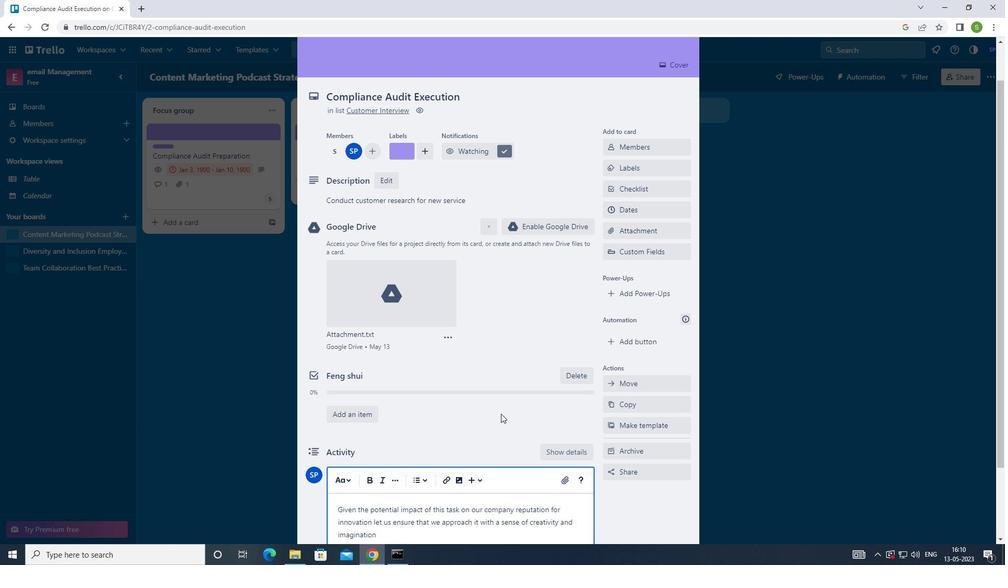 
Action: Mouse moved to (501, 415)
Screenshot: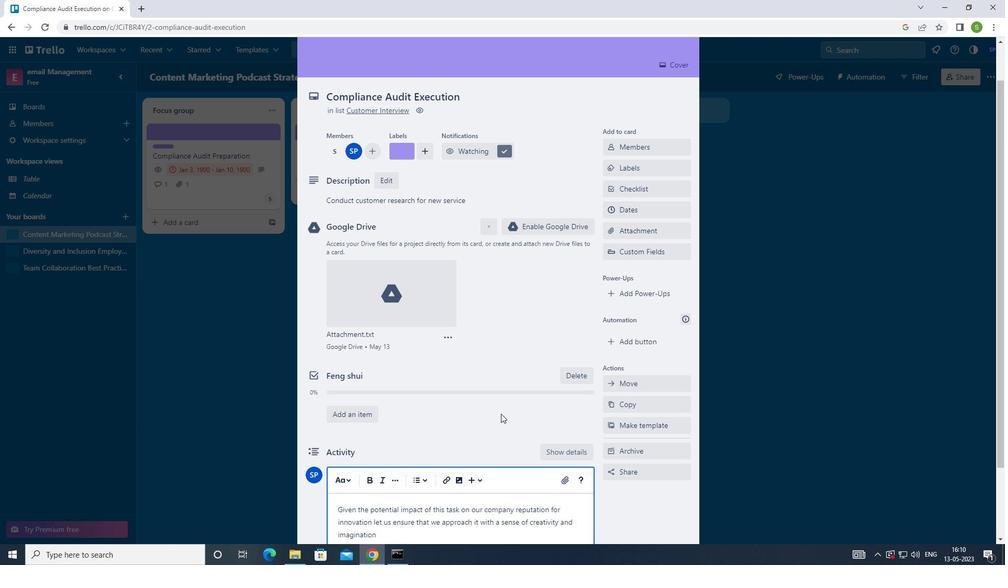 
Action: Mouse scrolled (501, 415) with delta (0, 0)
Screenshot: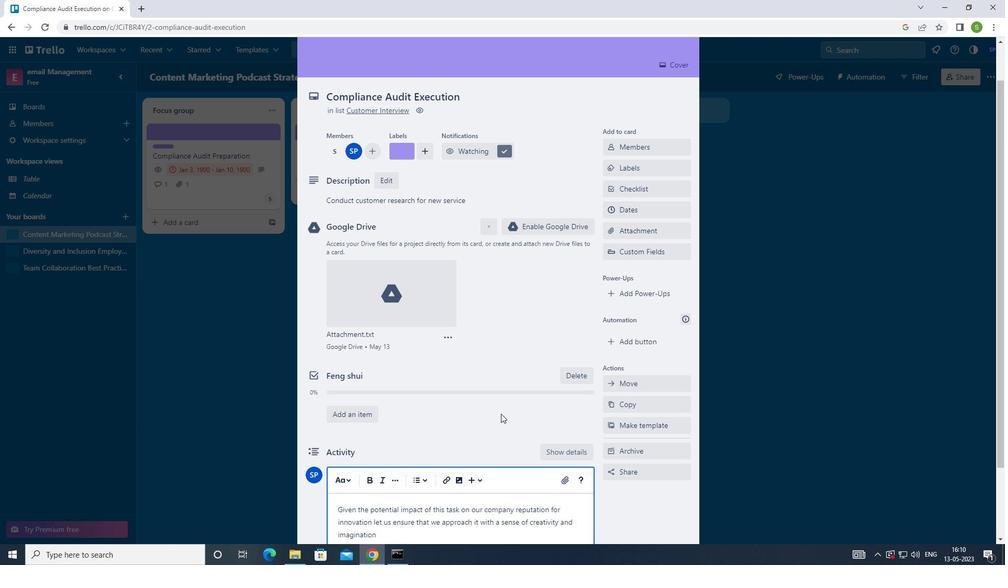 
Action: Mouse moved to (501, 419)
Screenshot: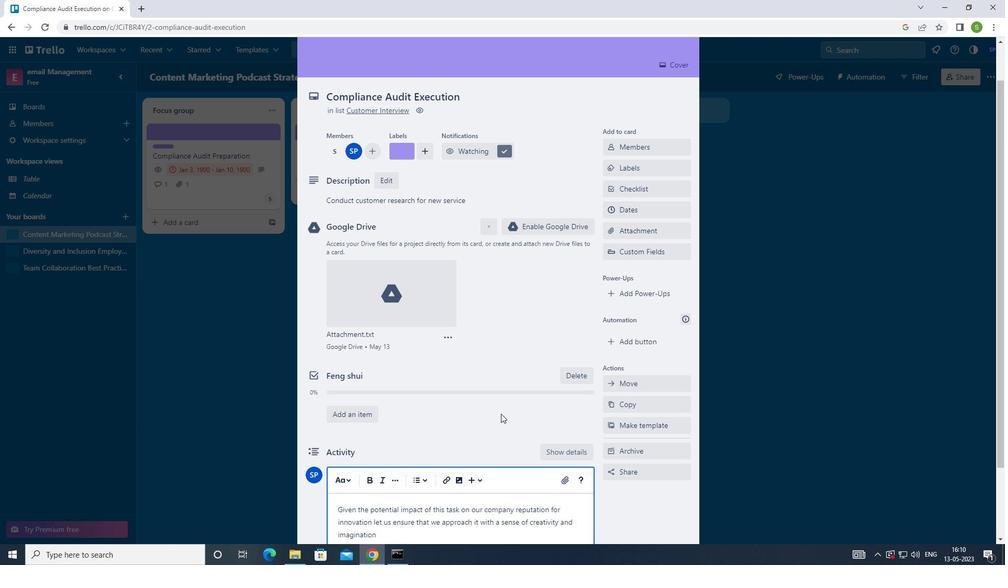 
Action: Mouse scrolled (501, 419) with delta (0, 0)
Screenshot: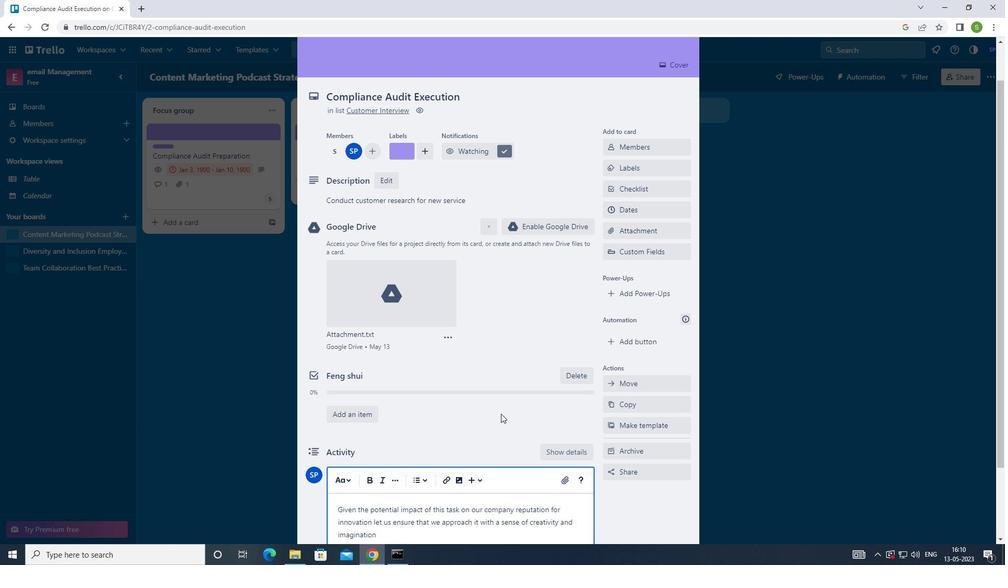 
Action: Mouse moved to (501, 422)
Screenshot: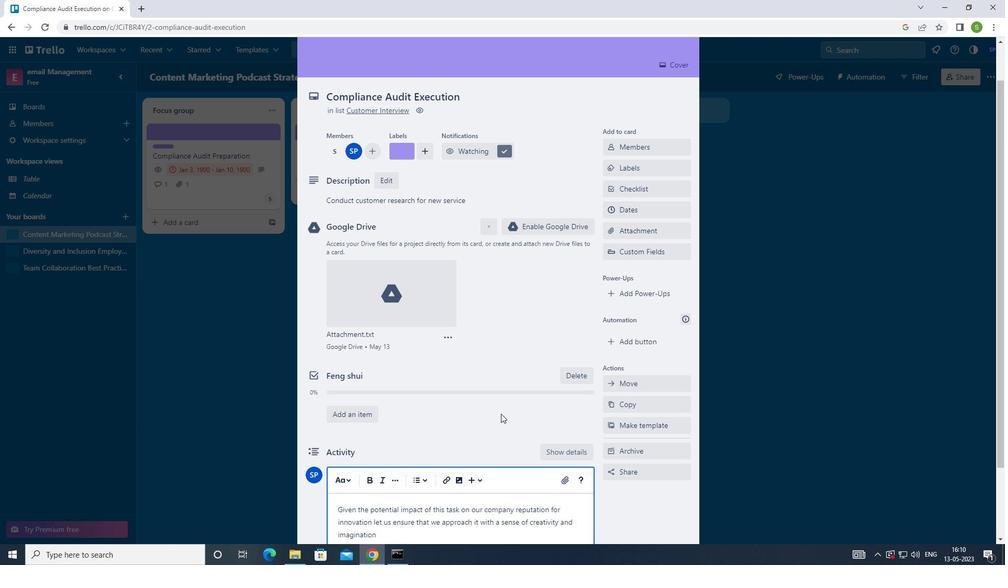 
Action: Mouse scrolled (501, 421) with delta (0, 0)
Screenshot: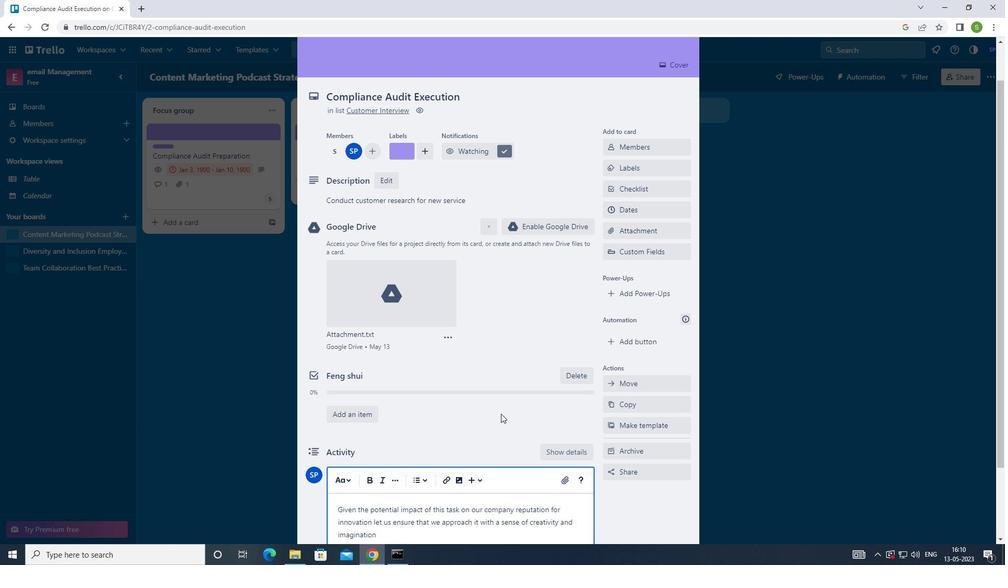 
Action: Mouse moved to (350, 473)
Screenshot: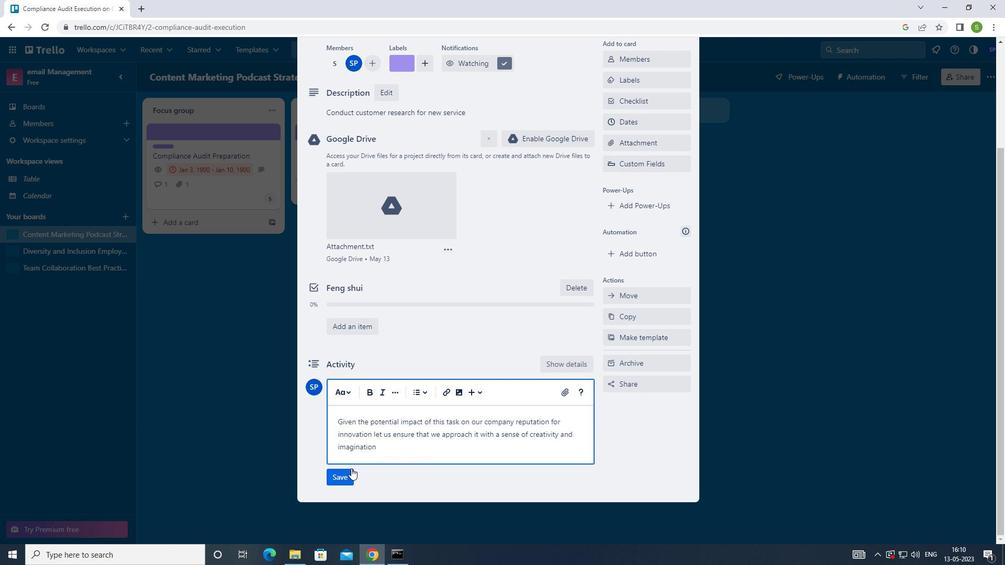 
Action: Mouse pressed left at (350, 473)
Screenshot: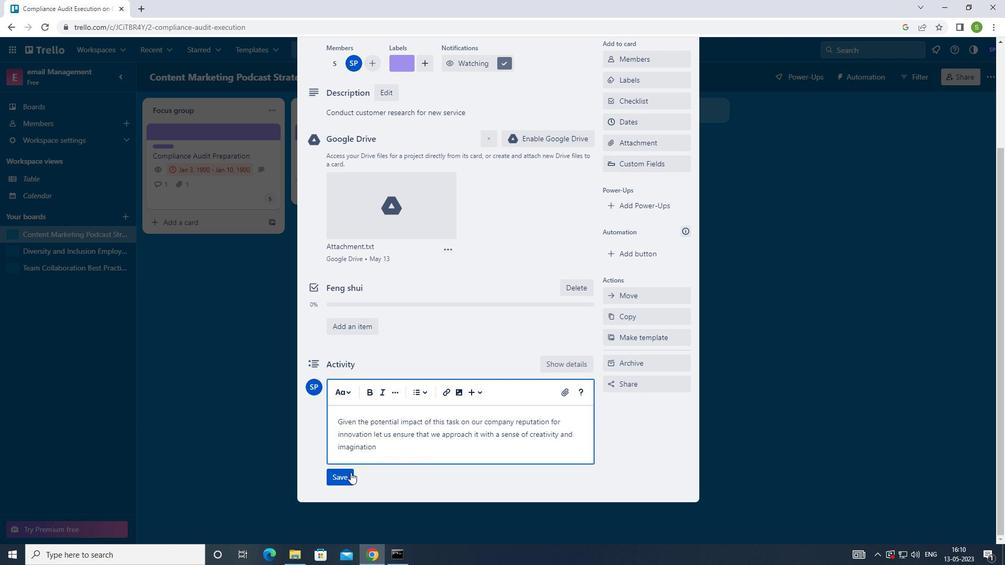 
Action: Mouse moved to (657, 129)
Screenshot: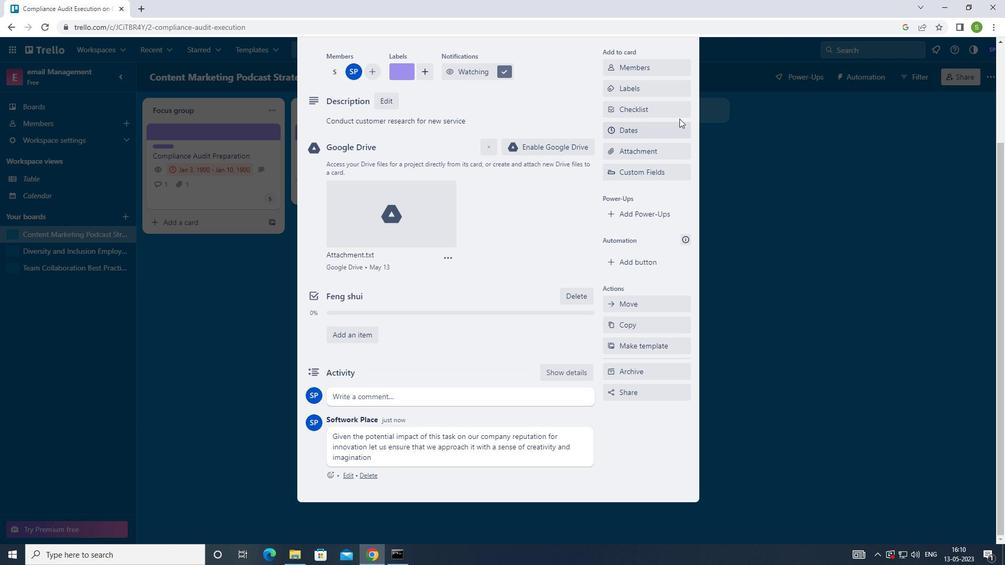
Action: Mouse pressed left at (657, 129)
Screenshot: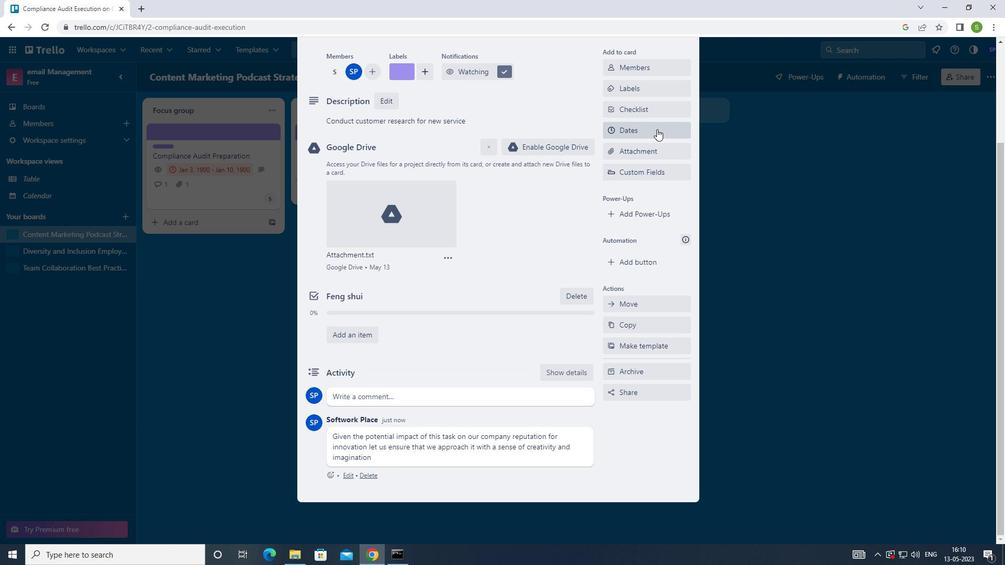 
Action: Mouse moved to (616, 347)
Screenshot: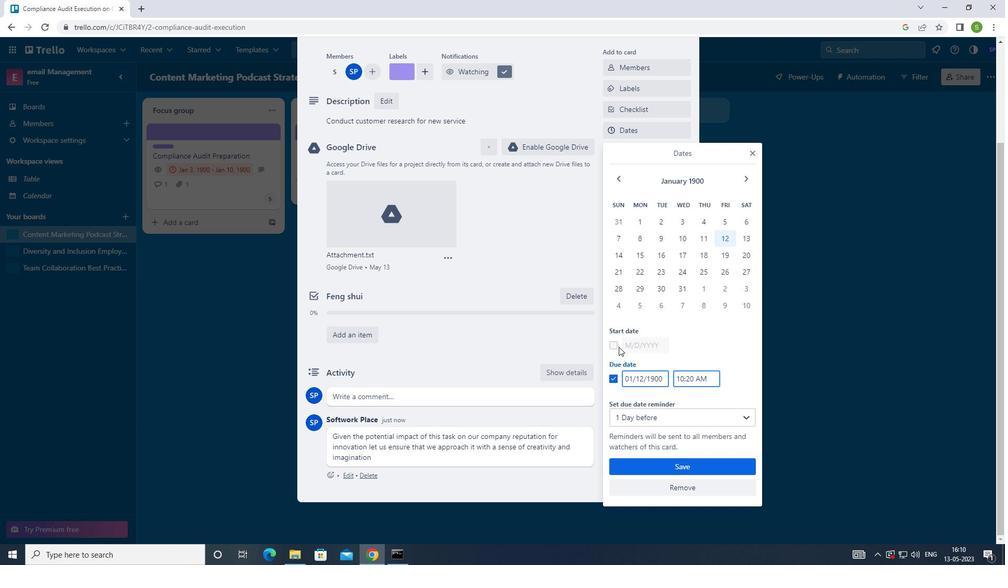 
Action: Mouse pressed left at (616, 347)
Screenshot: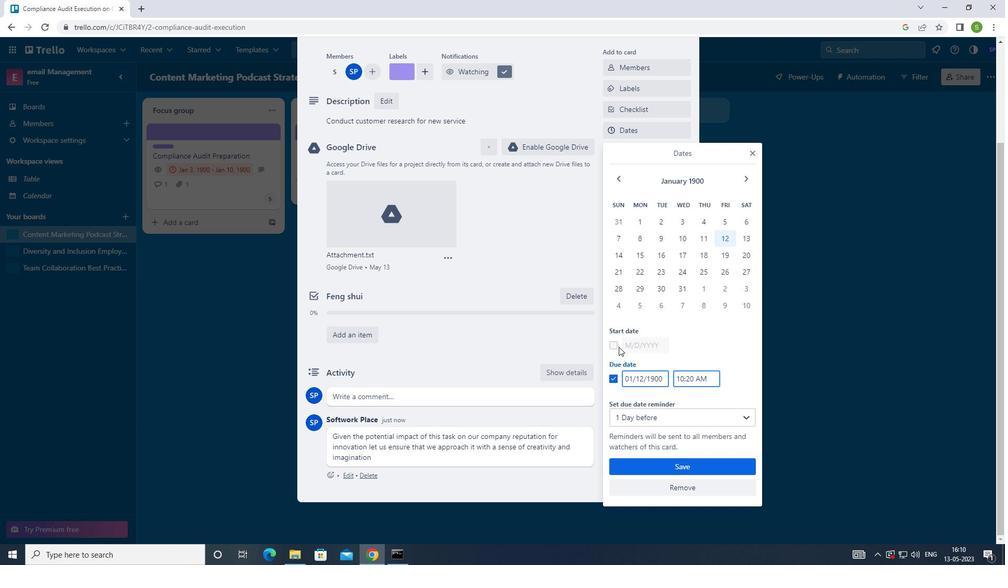 
Action: Mouse moved to (747, 218)
Screenshot: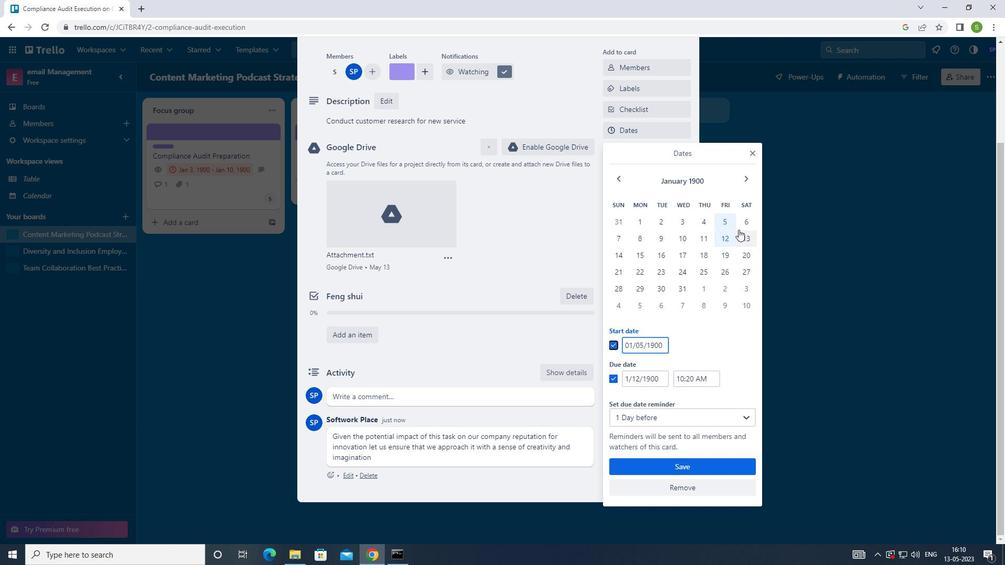 
Action: Mouse pressed left at (747, 218)
Screenshot: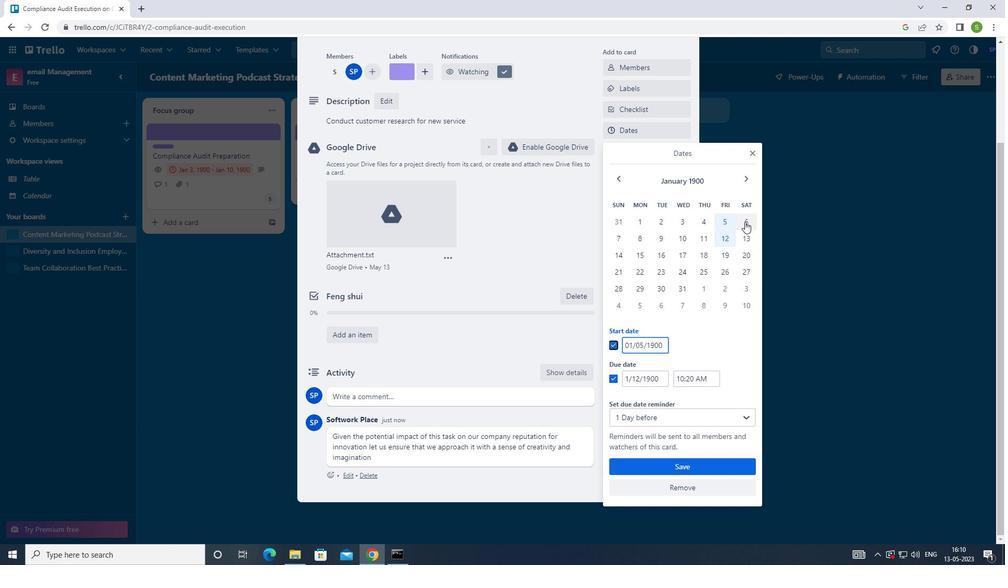 
Action: Mouse moved to (748, 234)
Screenshot: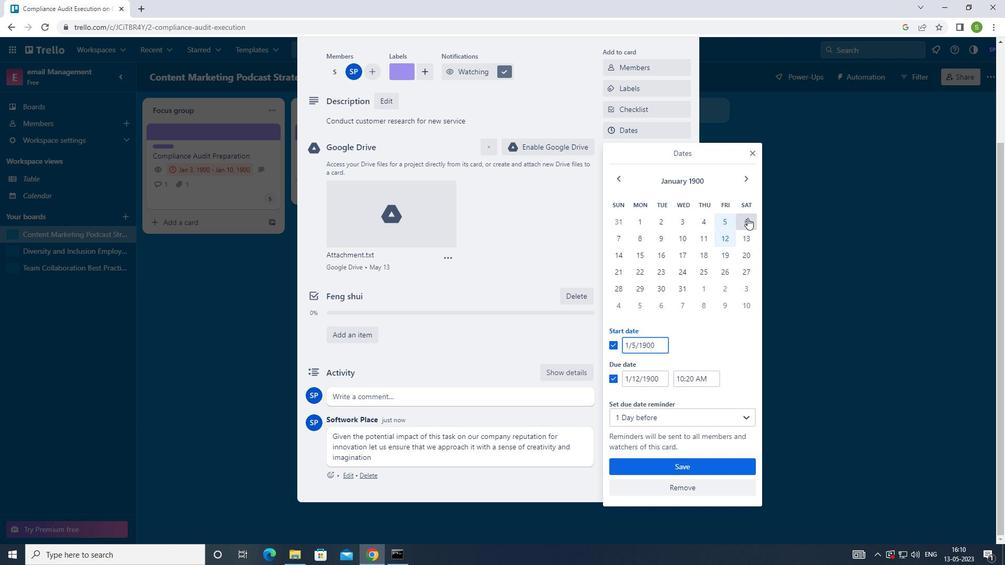 
Action: Mouse pressed left at (748, 234)
Screenshot: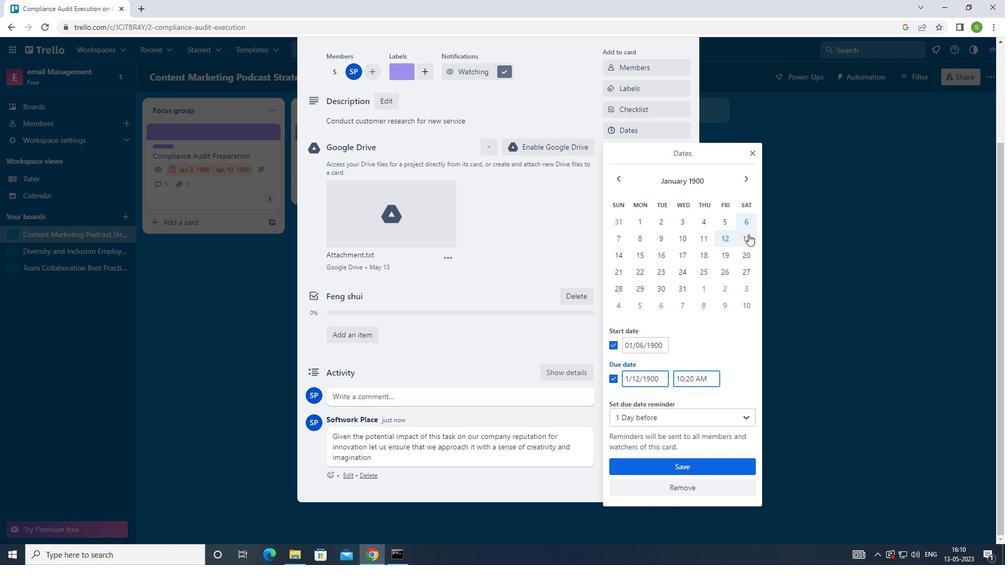 
Action: Mouse moved to (698, 471)
Screenshot: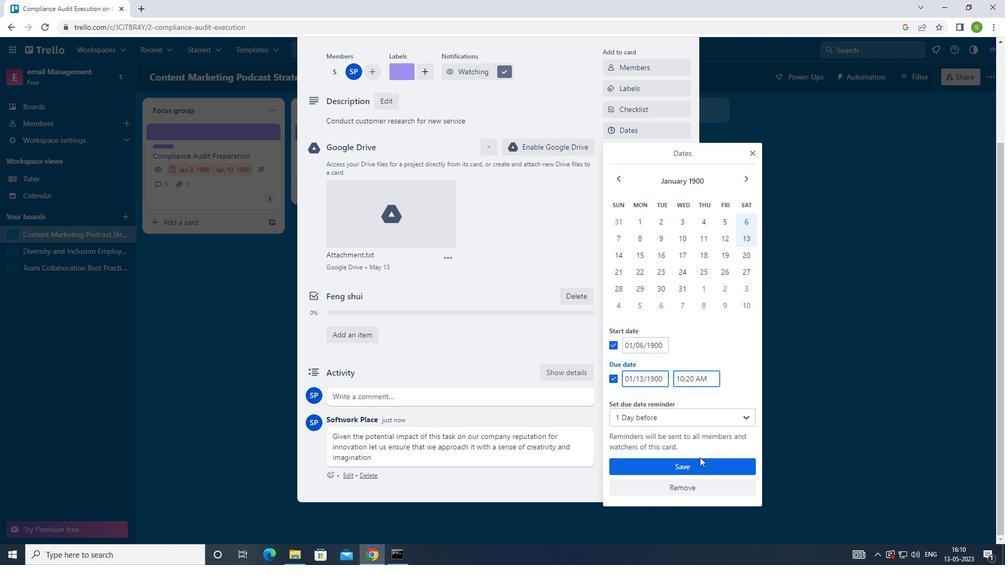 
Action: Mouse pressed left at (698, 471)
Screenshot: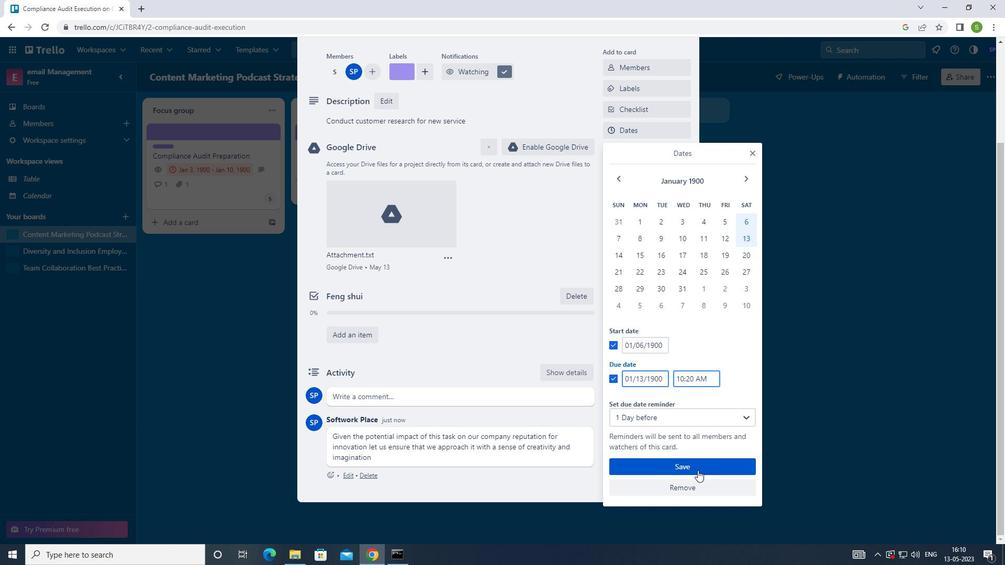 
Action: Mouse moved to (587, 224)
Screenshot: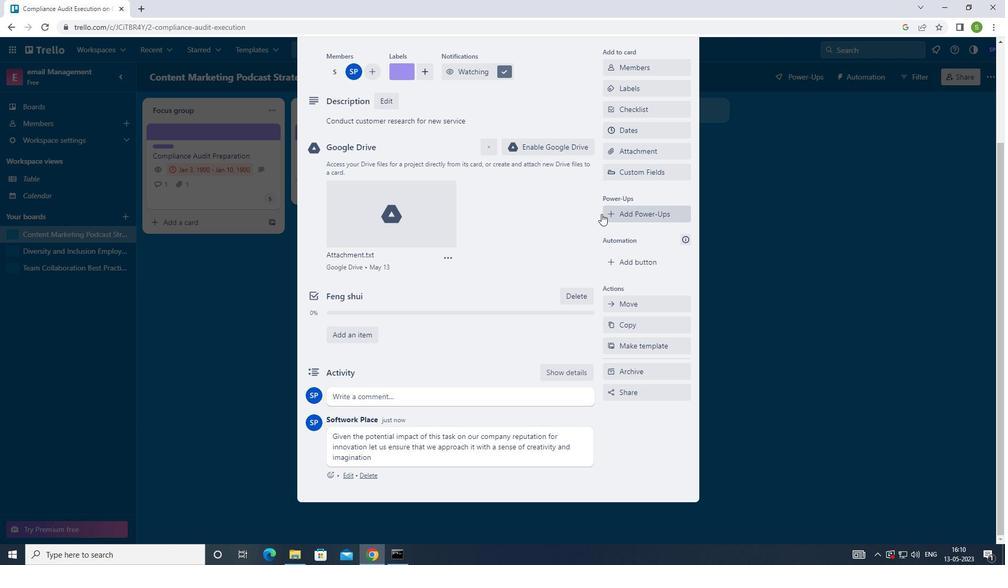 
Action: Key pressed <Key.f8>
Screenshot: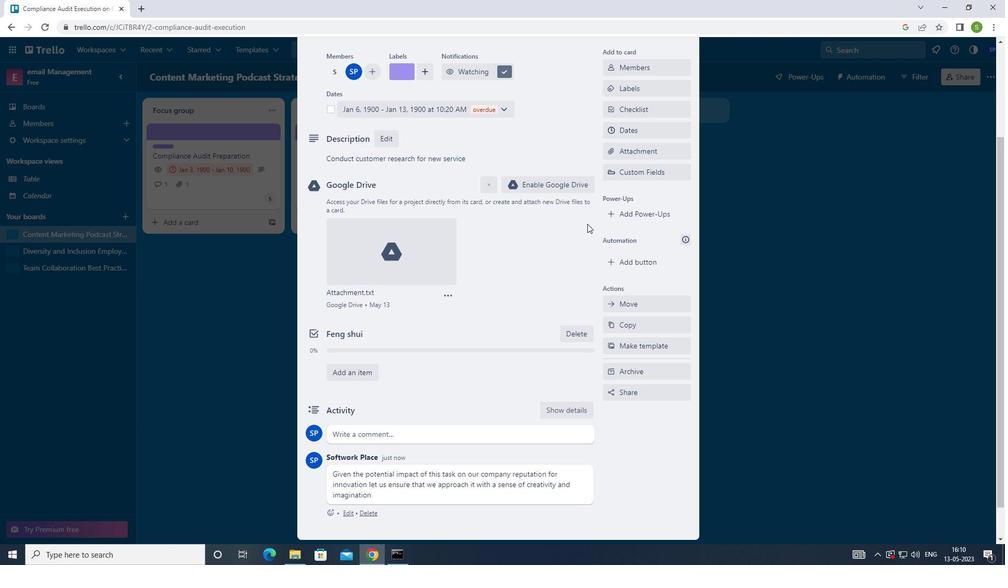 
